 Task: Add Attachment from "Attach a link" to Card Card0000000116 in Board Board0000000029 in Workspace WS0000000010 in Trello. Add Cover Red to Card Card0000000116 in Board Board0000000029 in Workspace WS0000000010 in Trello. Add "Join Card" Button Button0000000116  to Card Card0000000116 in Board Board0000000029 in Workspace WS0000000010 in Trello. Add Description DS0000000116 to Card Card0000000116 in Board Board0000000029 in Workspace WS0000000010 in Trello. Add Comment CM0000000116 to Card Card0000000116 in Board Board0000000029 in Workspace WS0000000010 in Trello
Action: Mouse moved to (338, 546)
Screenshot: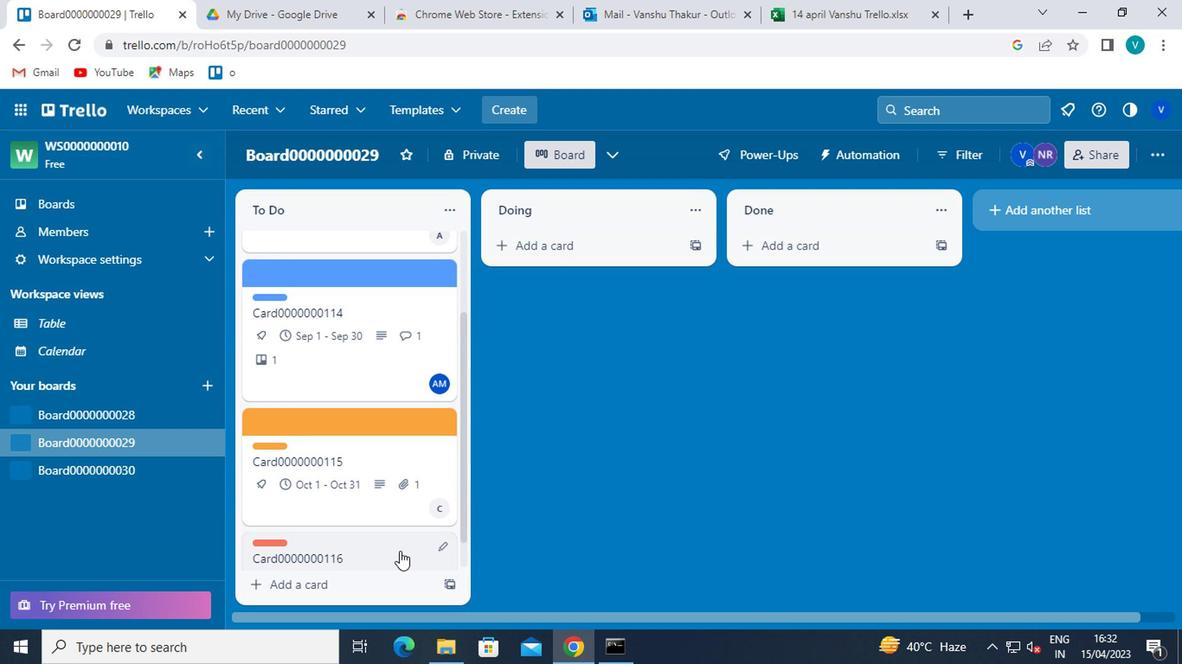 
Action: Mouse pressed left at (338, 546)
Screenshot: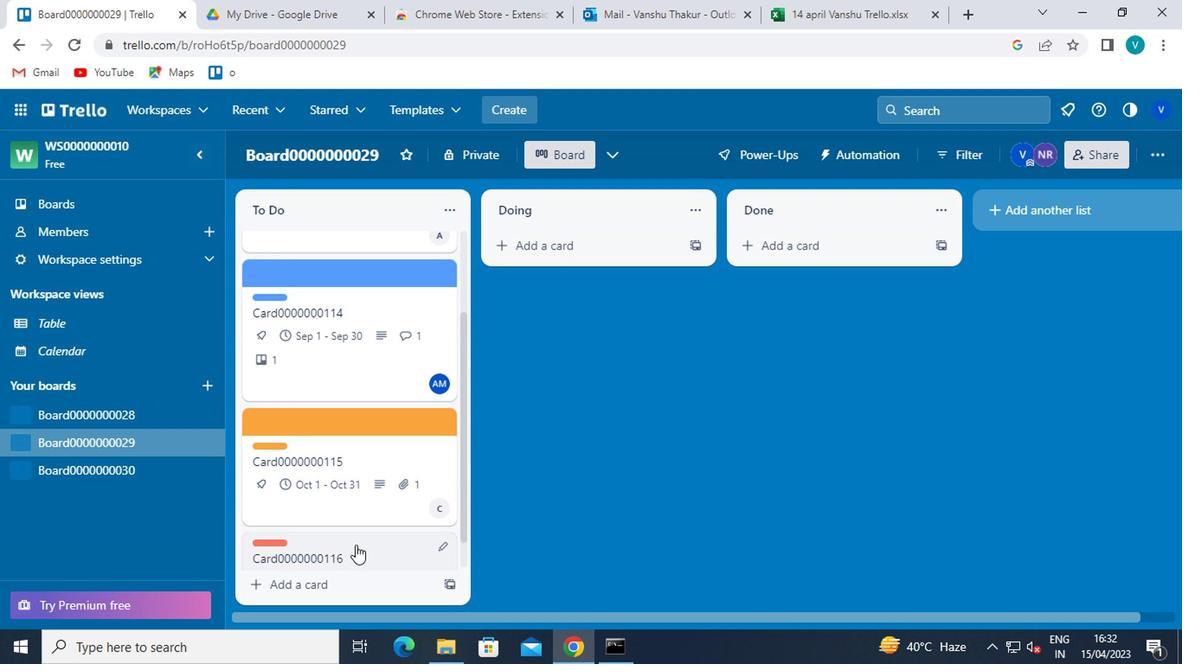 
Action: Mouse moved to (818, 432)
Screenshot: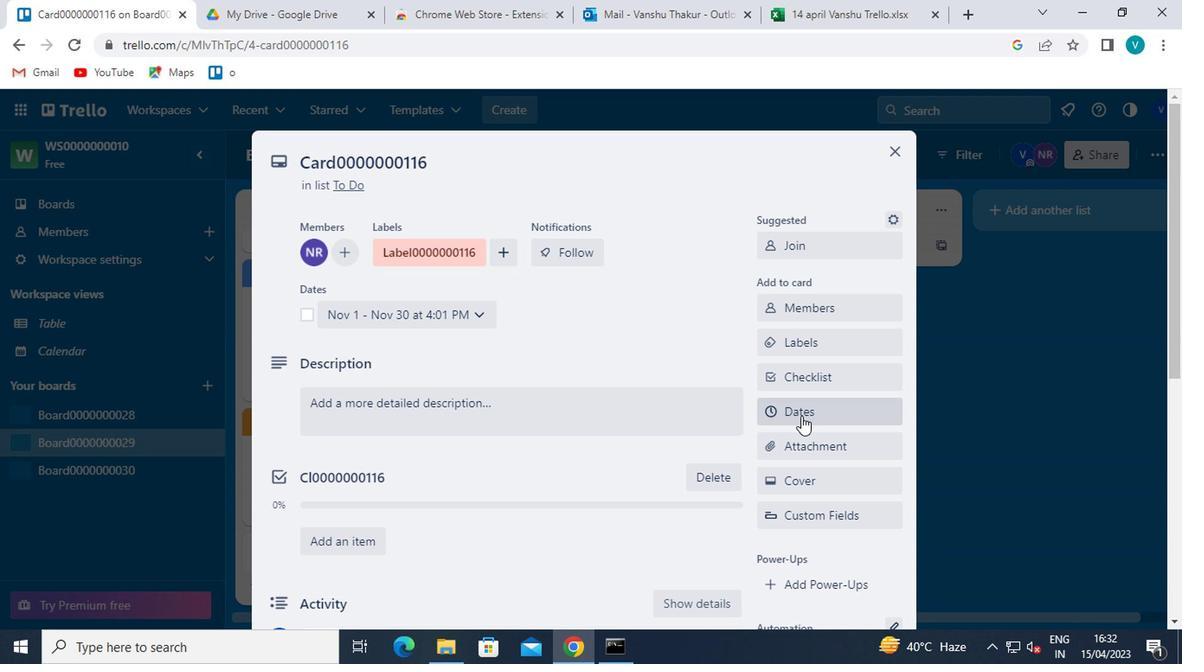 
Action: Mouse pressed left at (818, 432)
Screenshot: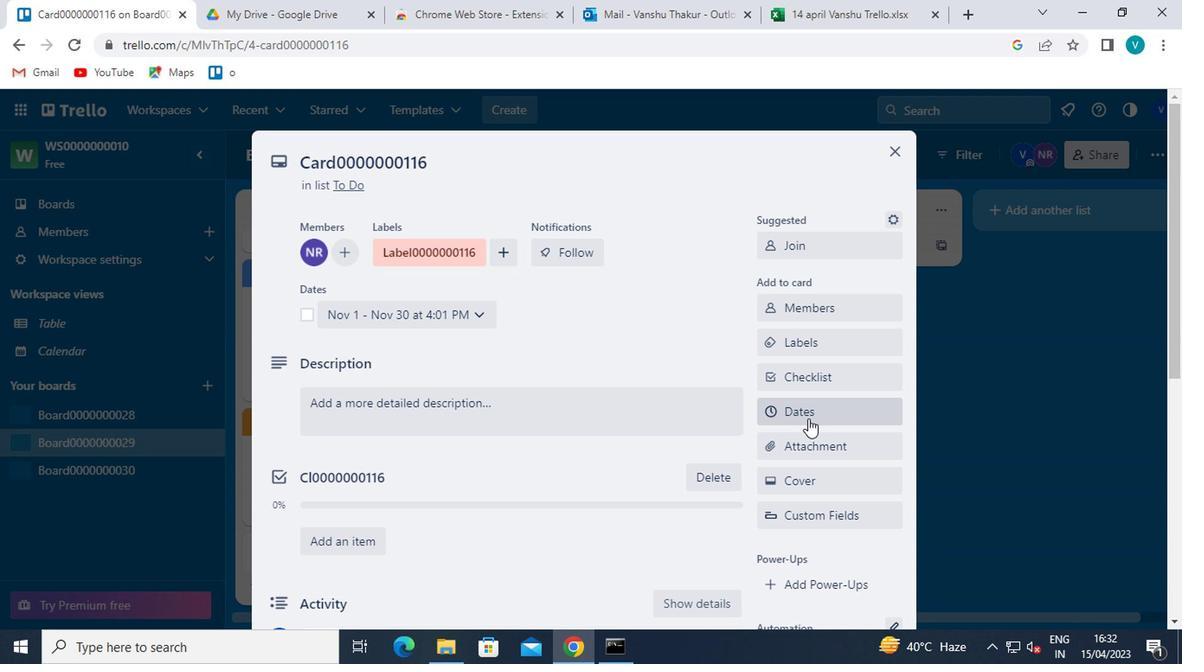 
Action: Mouse moved to (821, 441)
Screenshot: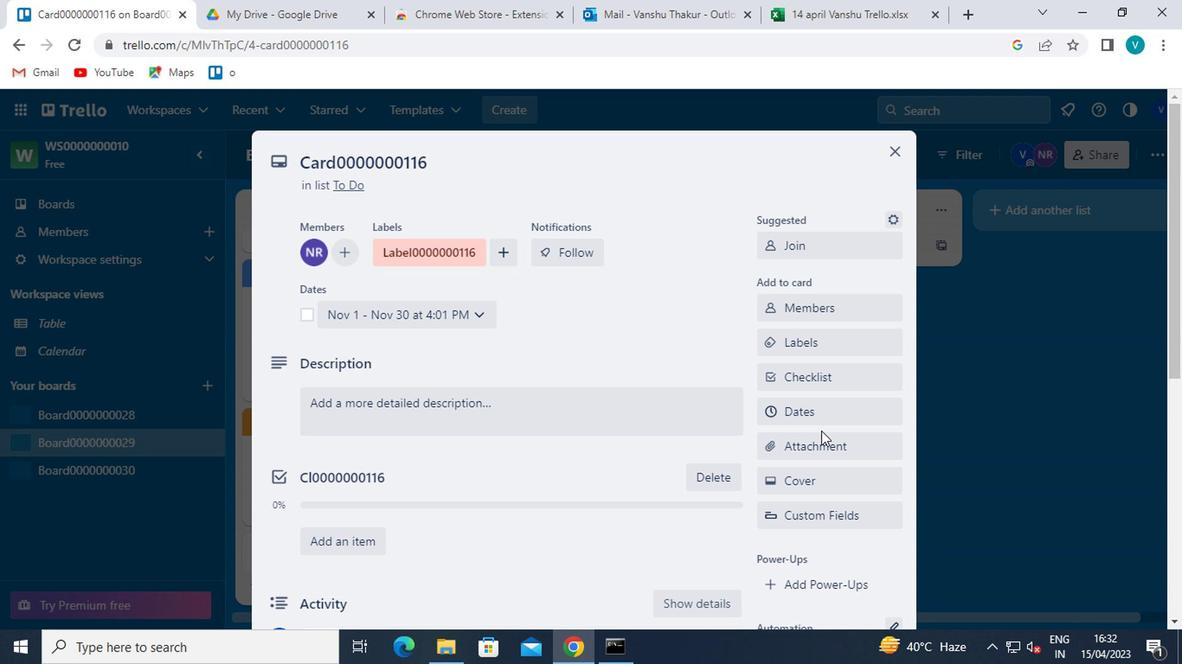 
Action: Mouse pressed left at (821, 441)
Screenshot: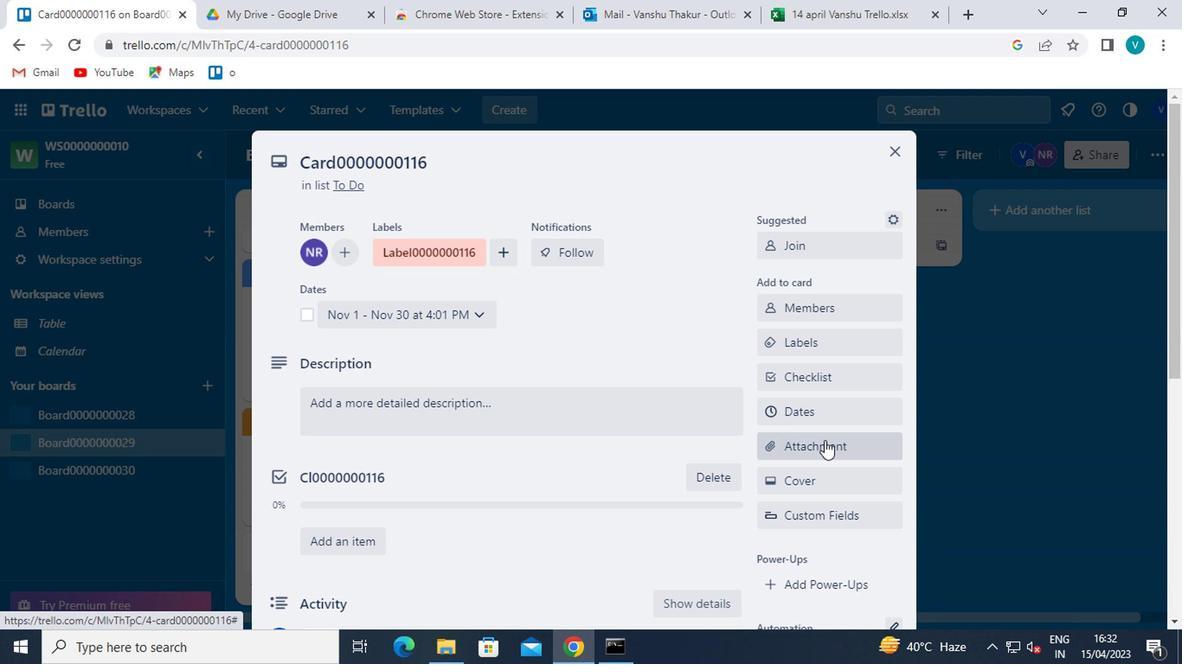
Action: Mouse moved to (840, 394)
Screenshot: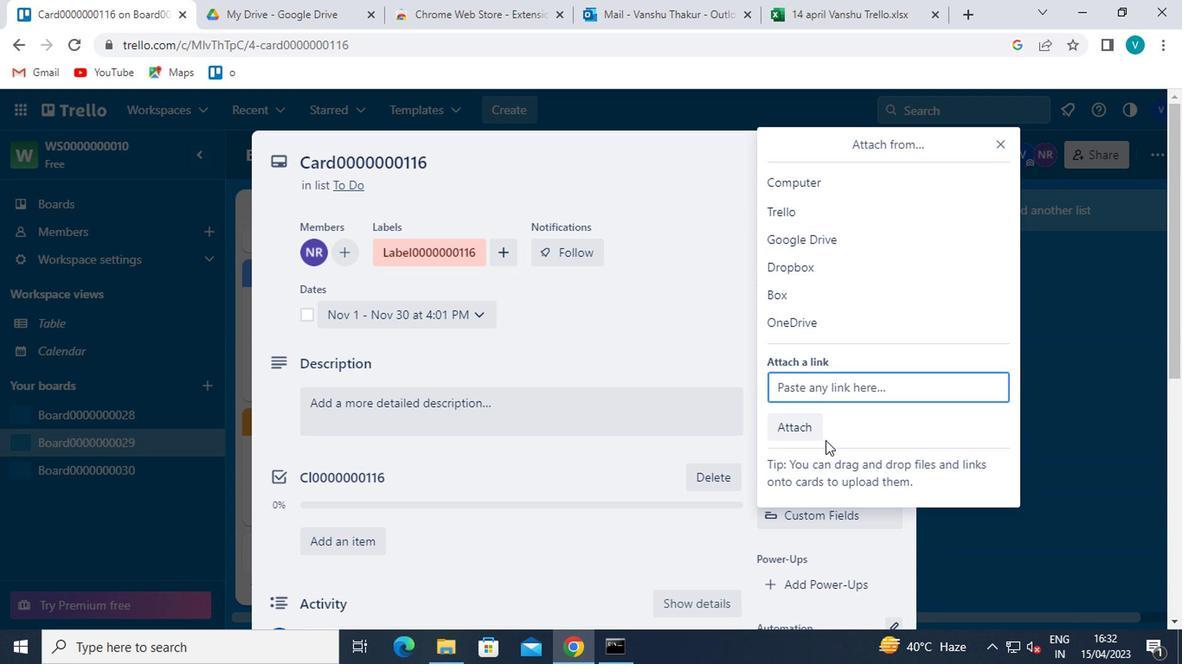 
Action: Mouse pressed left at (840, 394)
Screenshot: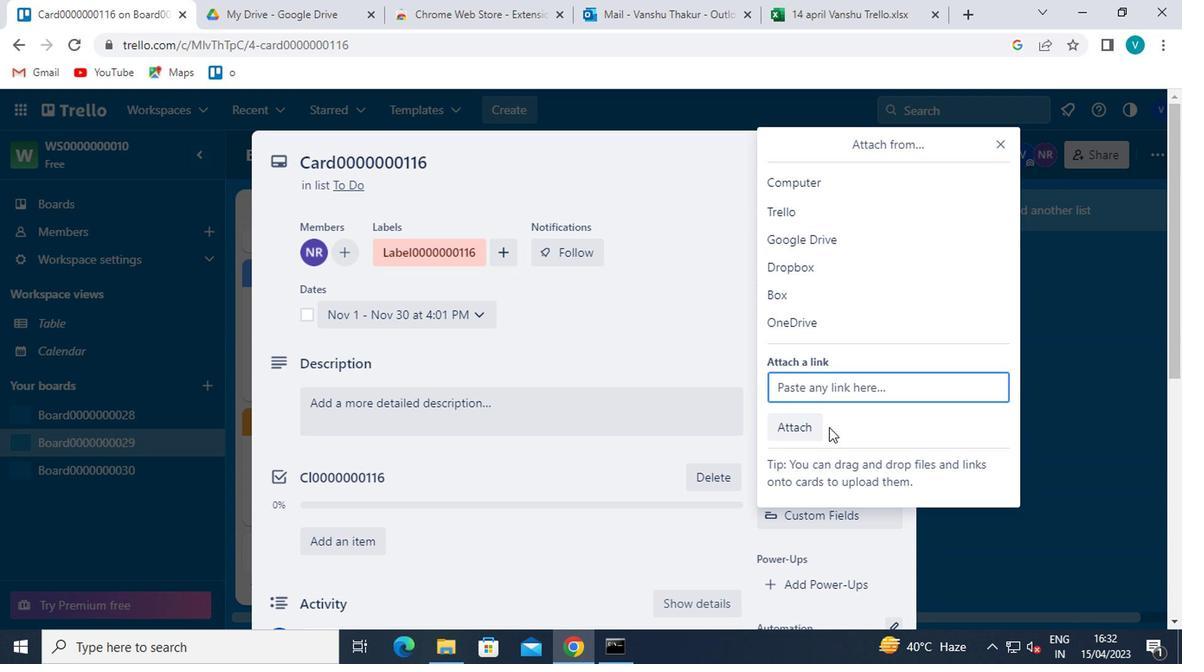 
Action: Key pressed ctrl+V
Screenshot: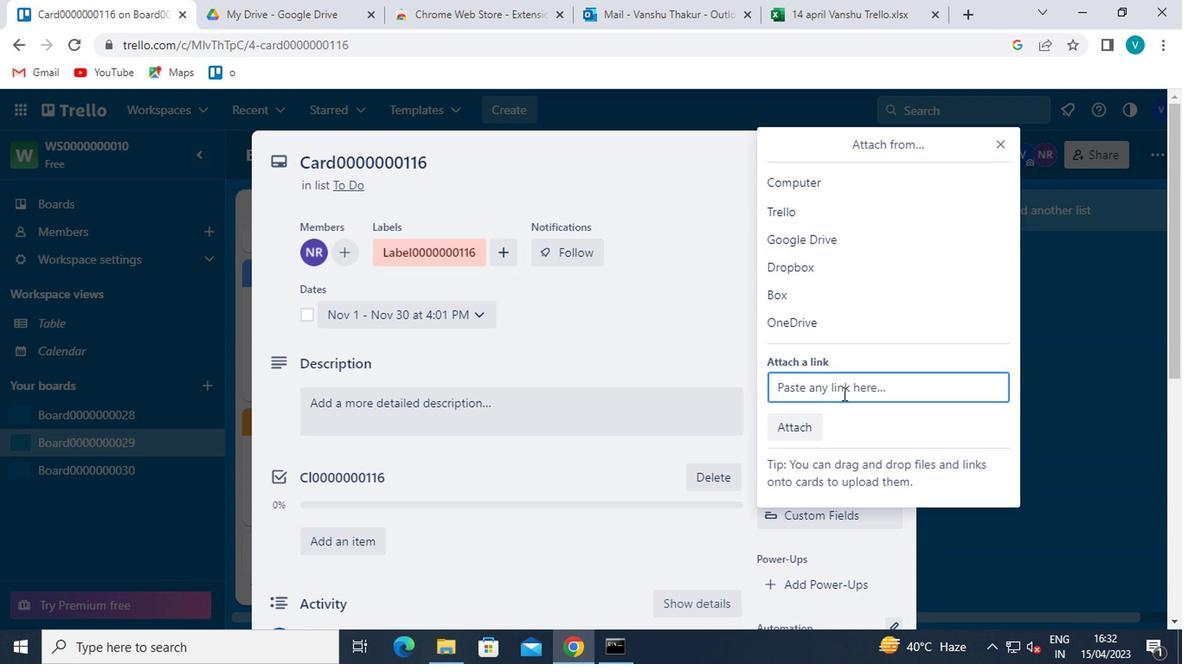 
Action: Mouse moved to (804, 491)
Screenshot: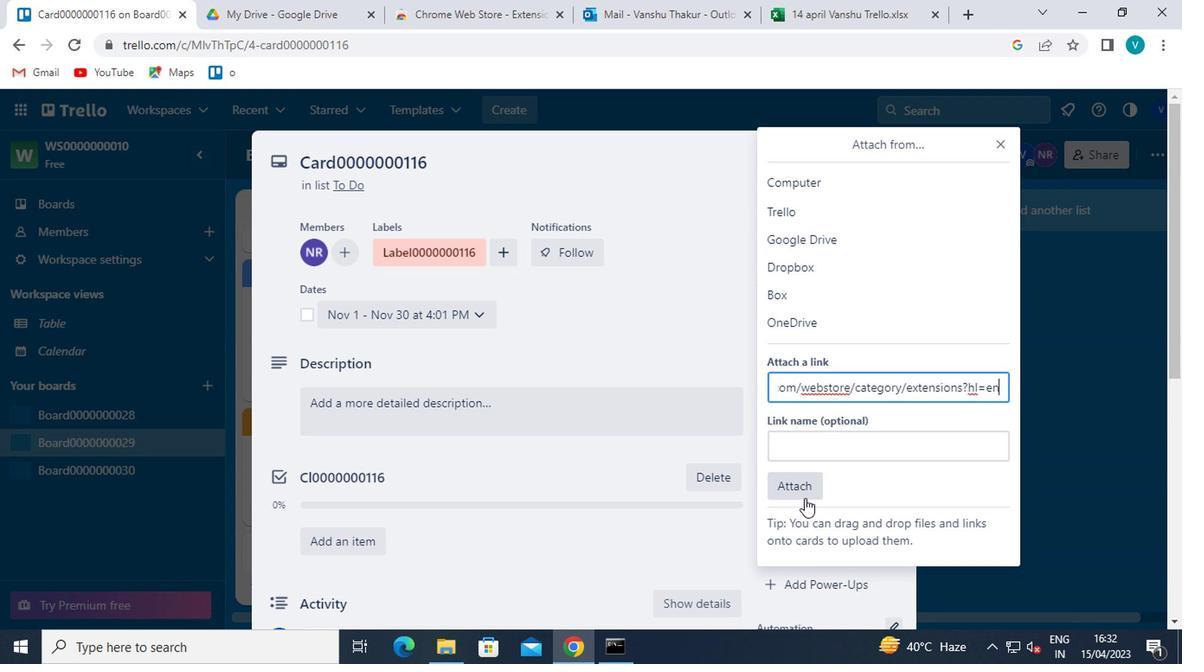 
Action: Mouse pressed left at (804, 491)
Screenshot: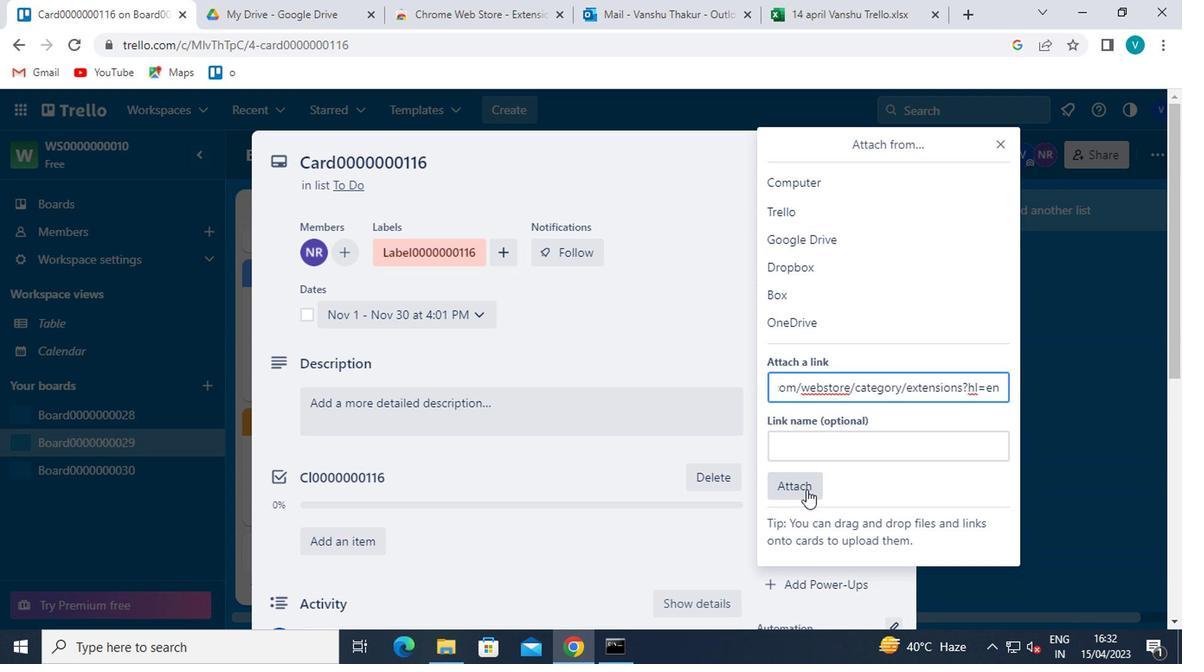 
Action: Mouse moved to (805, 484)
Screenshot: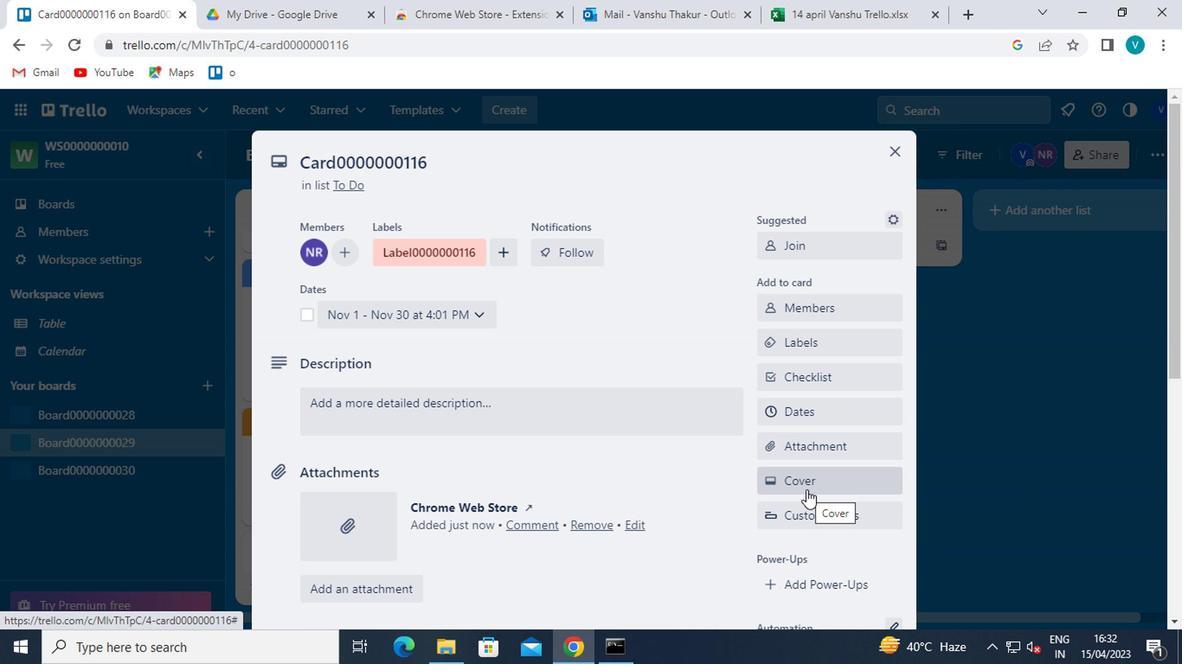 
Action: Mouse pressed left at (805, 484)
Screenshot: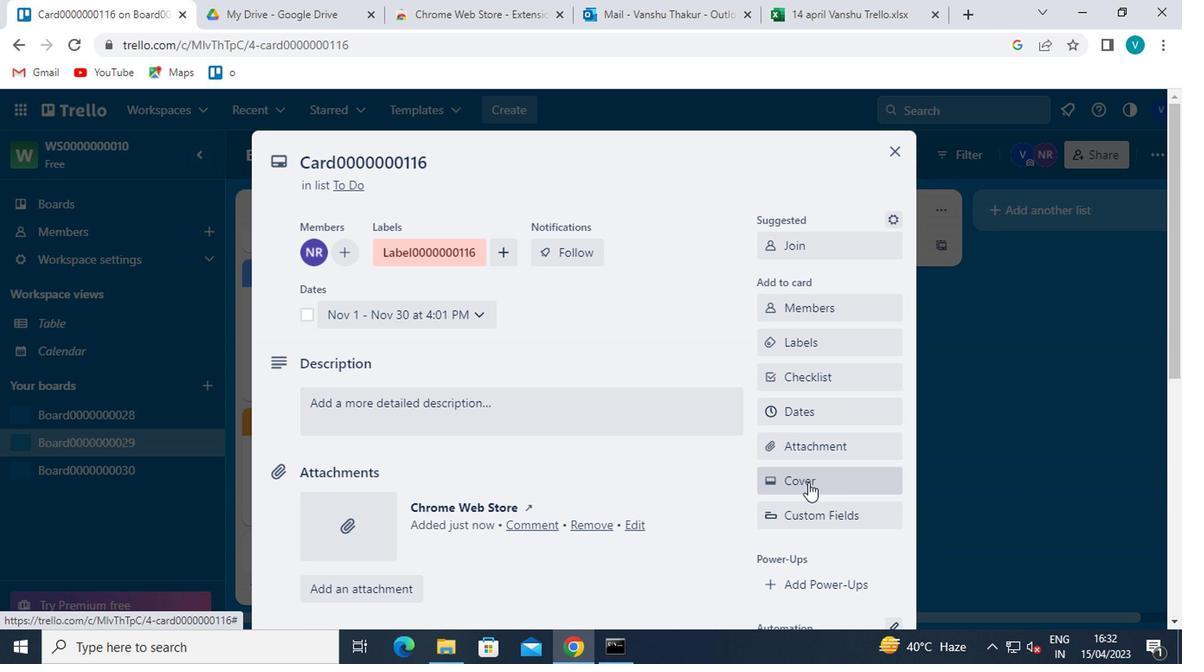 
Action: Mouse moved to (928, 289)
Screenshot: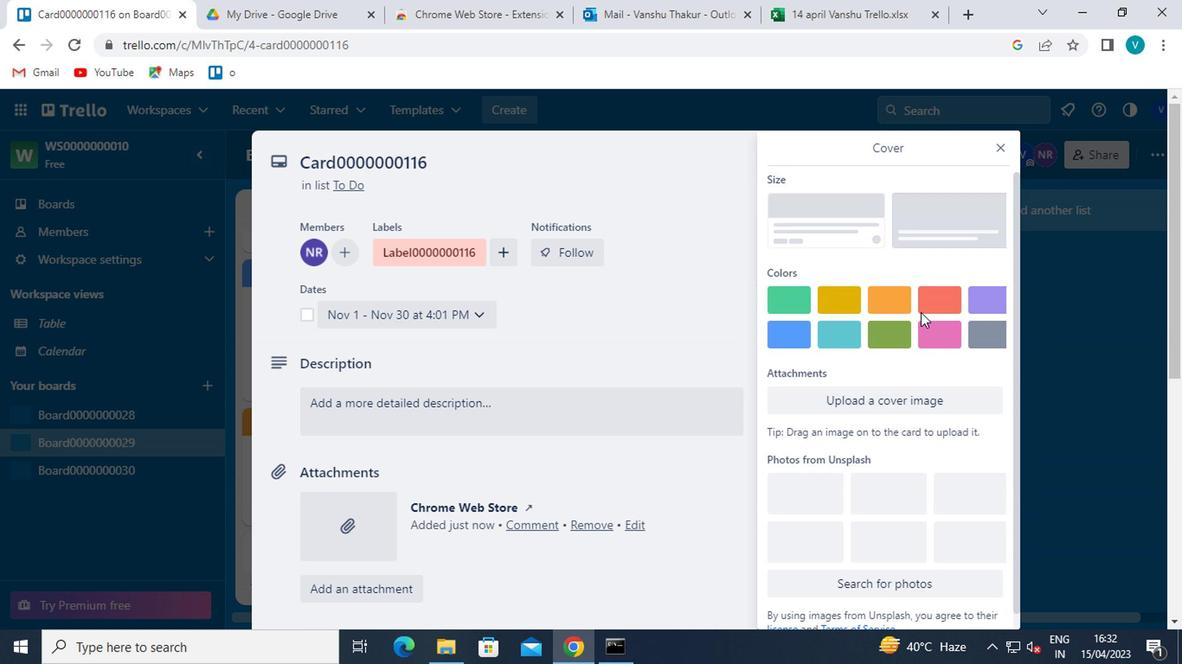 
Action: Mouse pressed left at (928, 289)
Screenshot: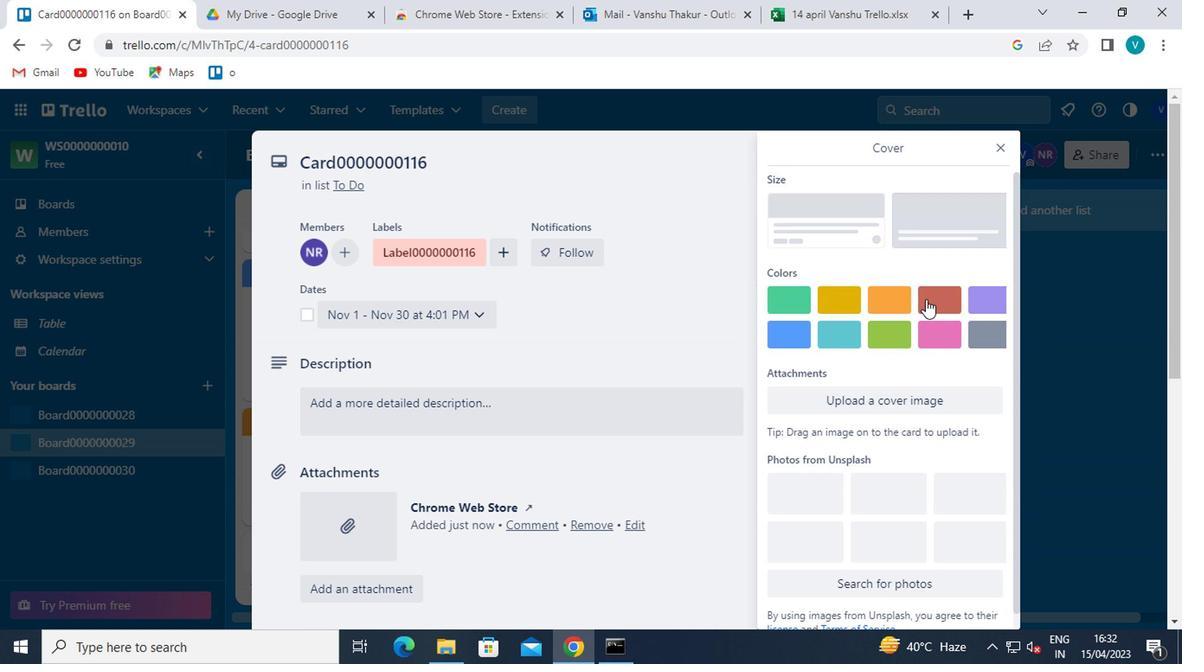 
Action: Mouse moved to (1005, 138)
Screenshot: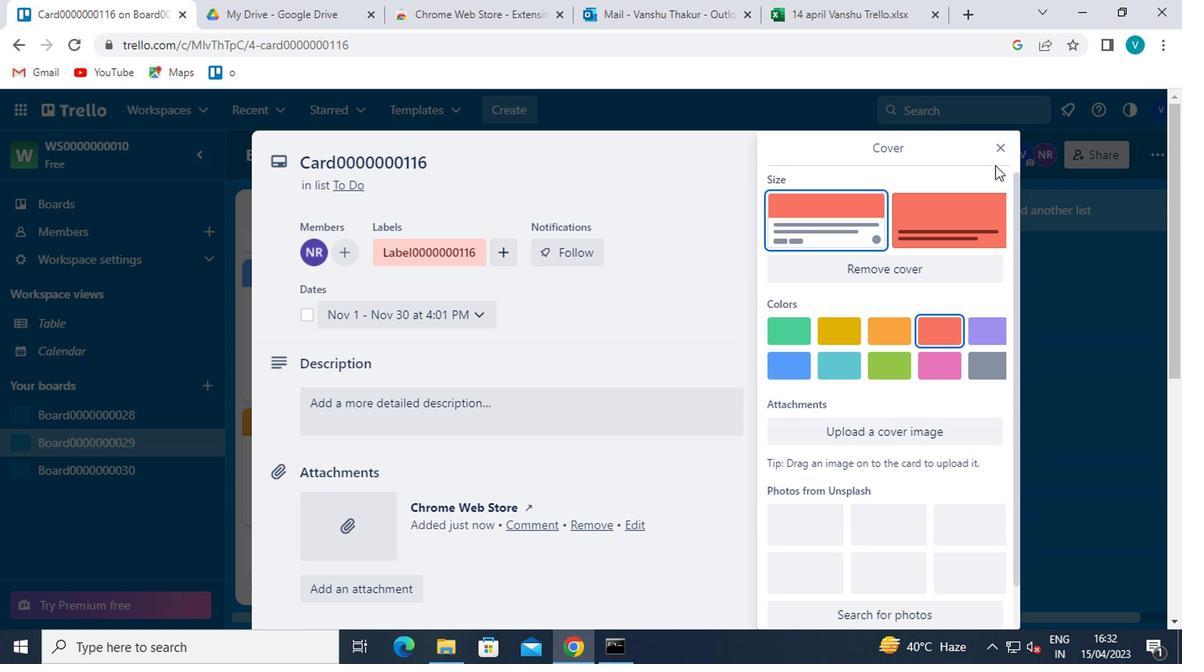 
Action: Mouse pressed left at (1005, 138)
Screenshot: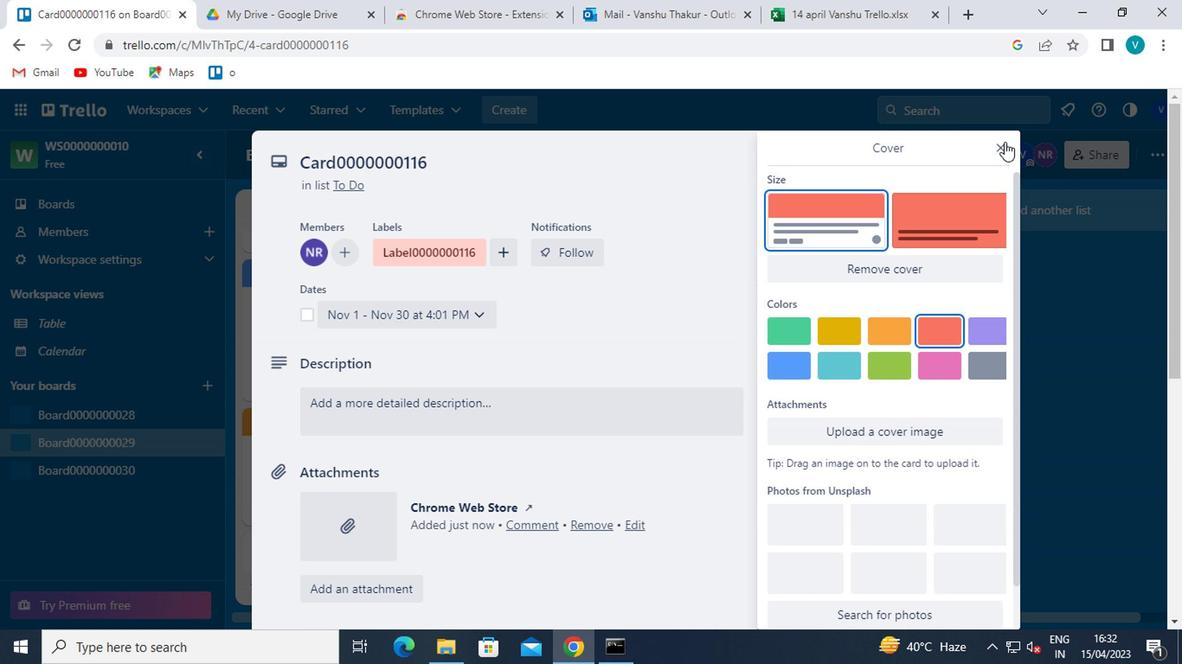 
Action: Mouse moved to (838, 400)
Screenshot: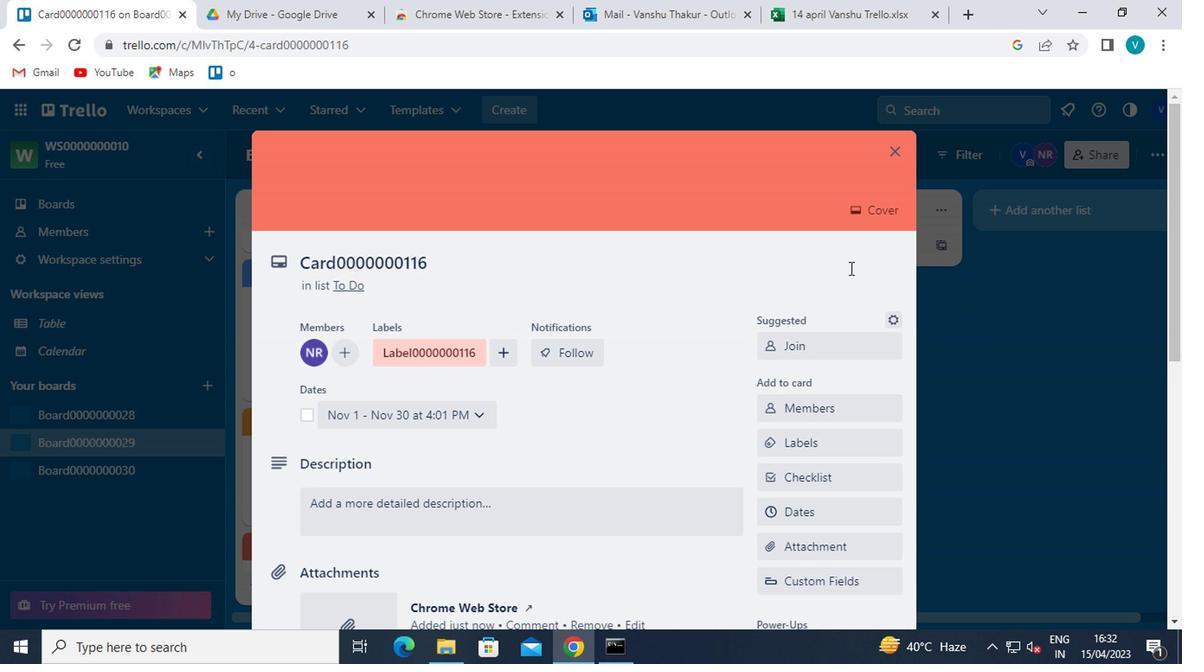 
Action: Mouse scrolled (838, 400) with delta (0, 0)
Screenshot: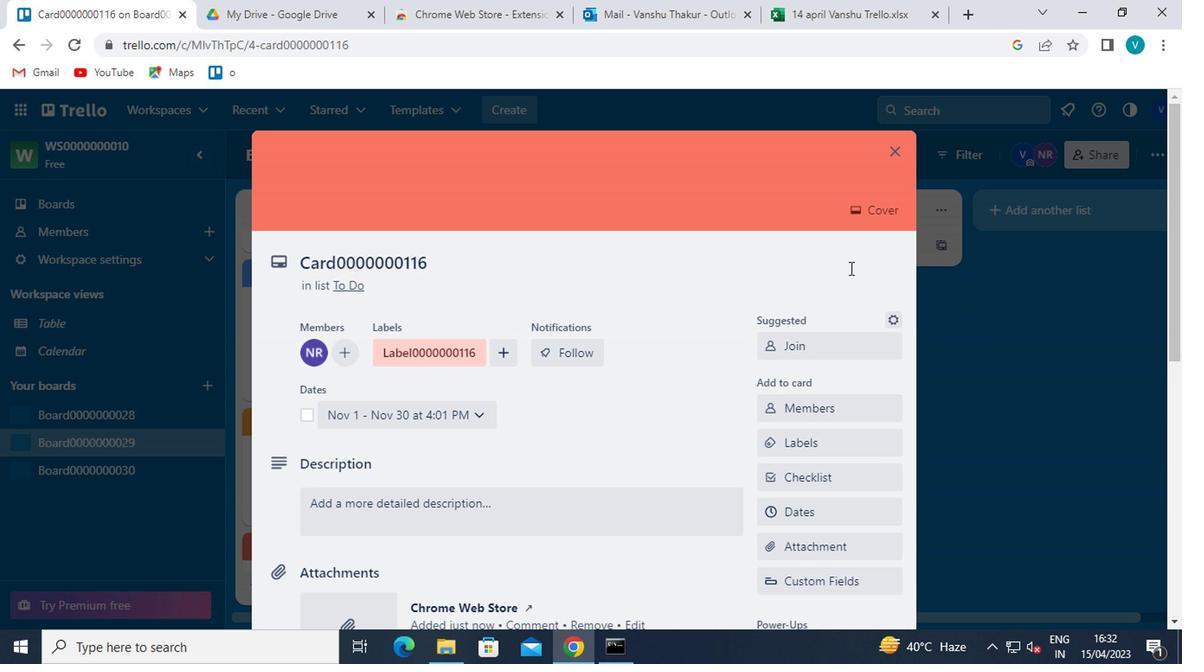 
Action: Mouse moved to (837, 406)
Screenshot: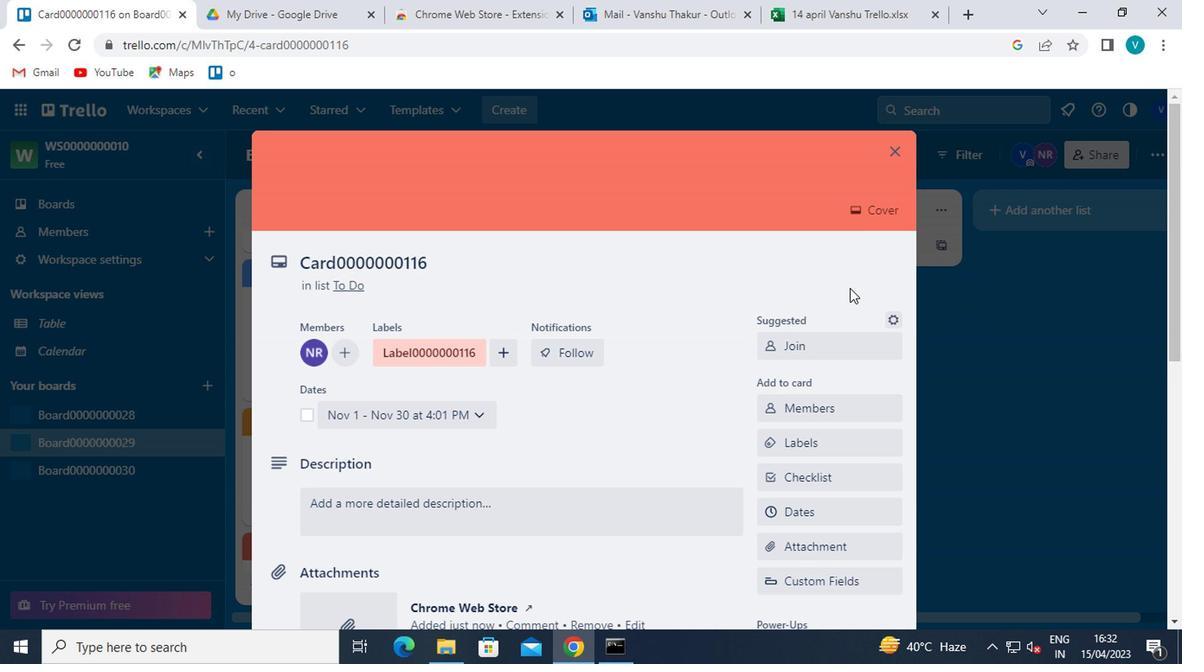 
Action: Mouse scrolled (837, 406) with delta (0, 0)
Screenshot: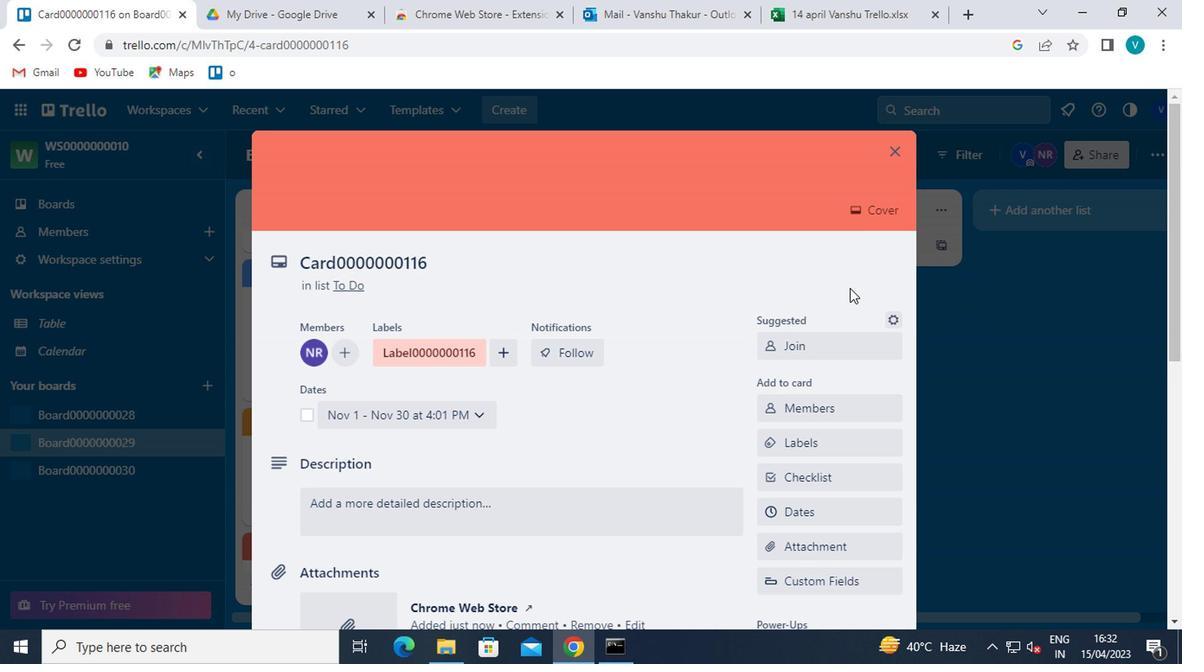 
Action: Mouse moved to (837, 407)
Screenshot: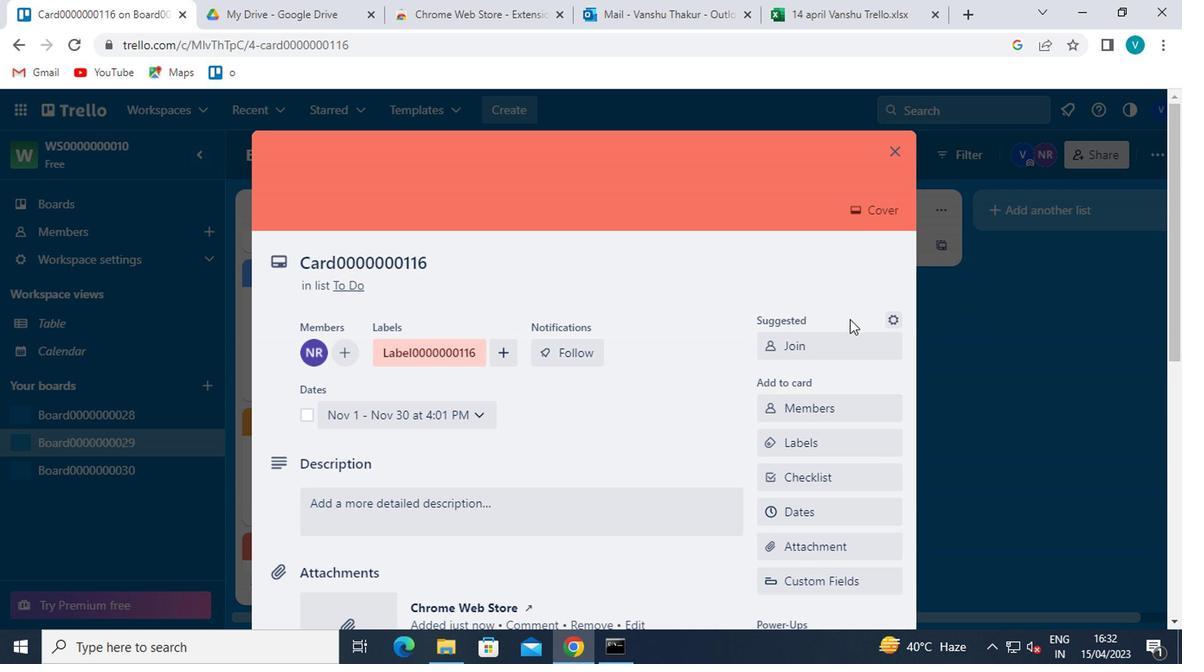 
Action: Mouse scrolled (837, 406) with delta (0, 0)
Screenshot: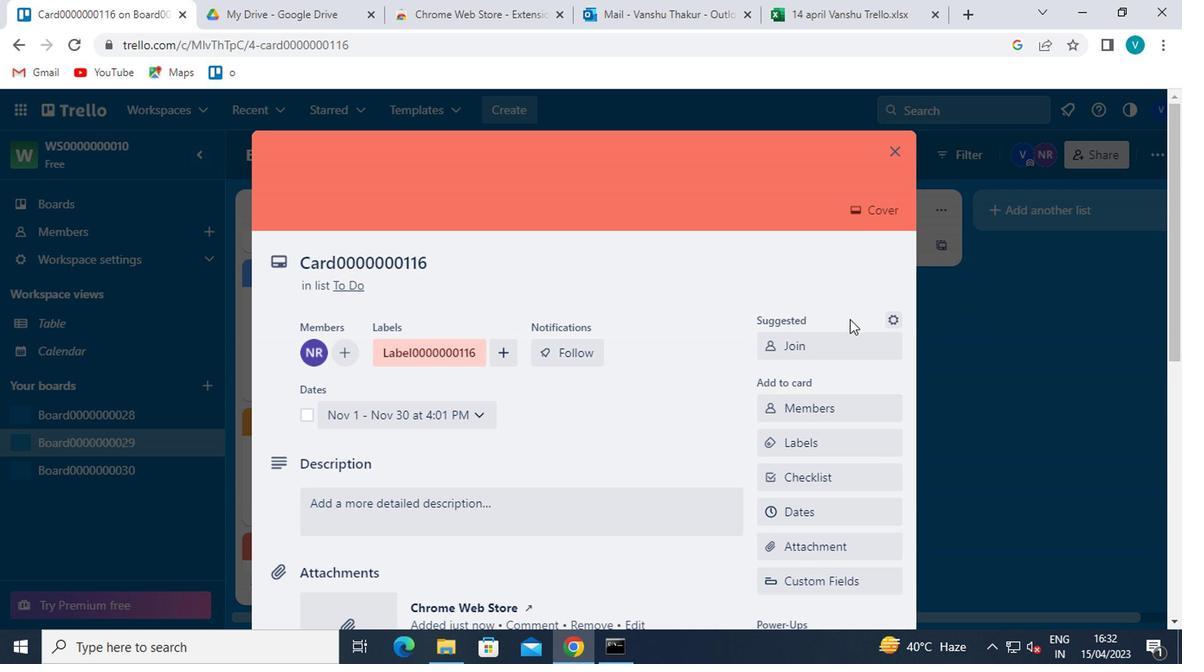 
Action: Mouse moved to (814, 568)
Screenshot: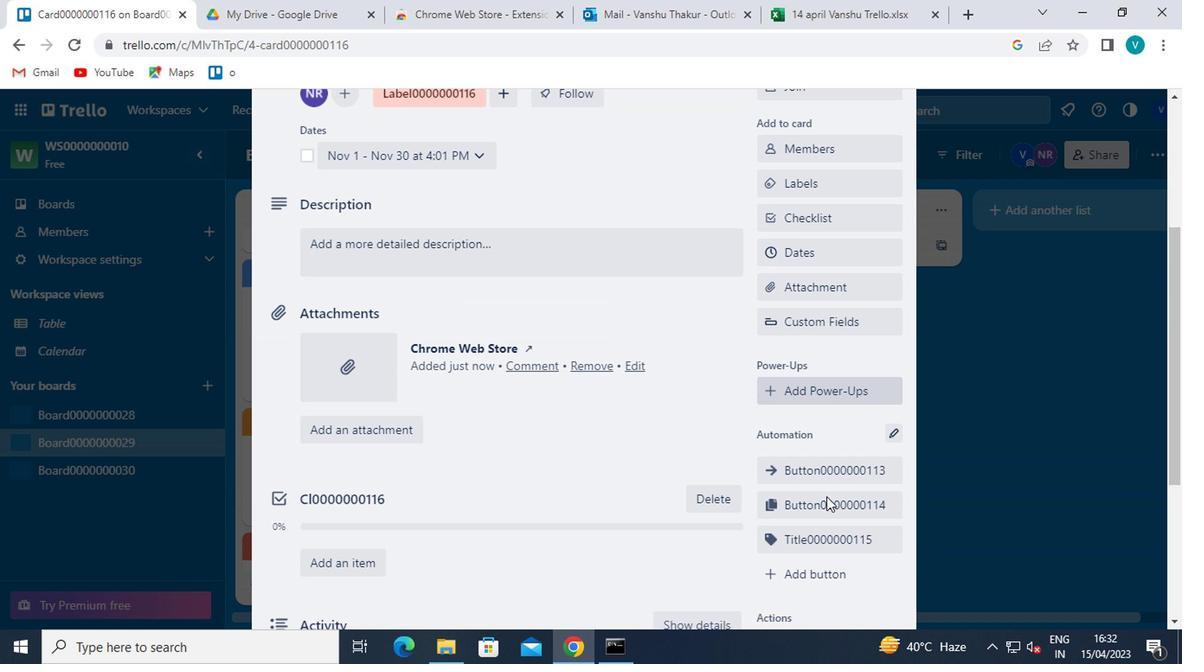 
Action: Mouse pressed left at (814, 568)
Screenshot: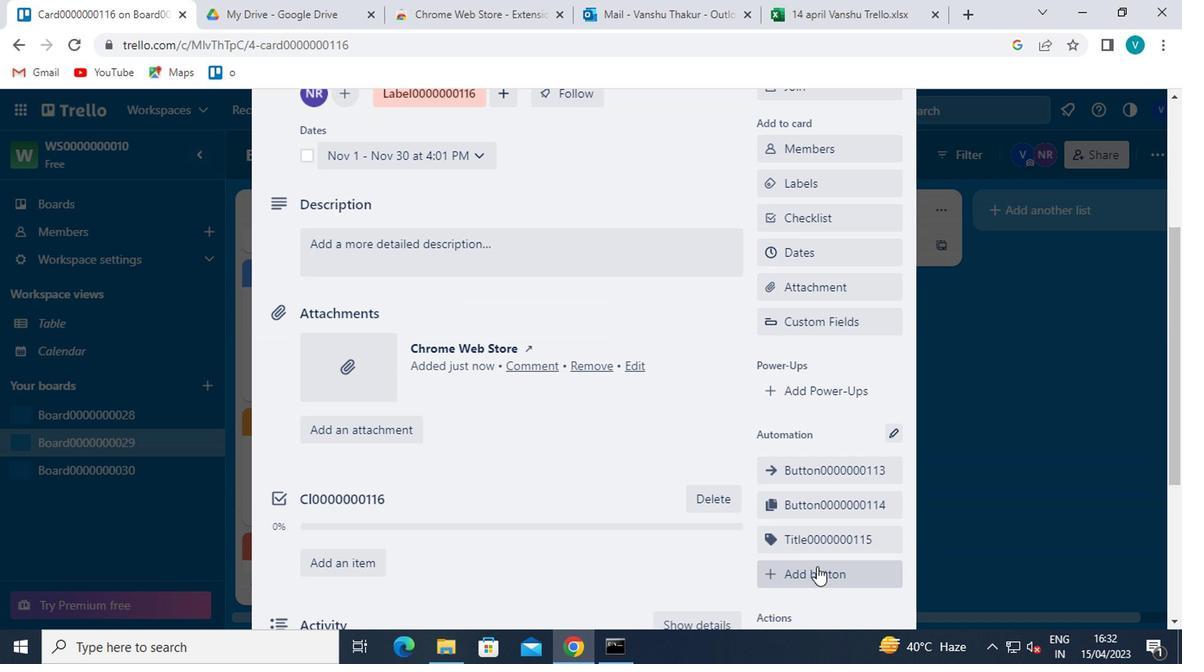 
Action: Mouse moved to (844, 323)
Screenshot: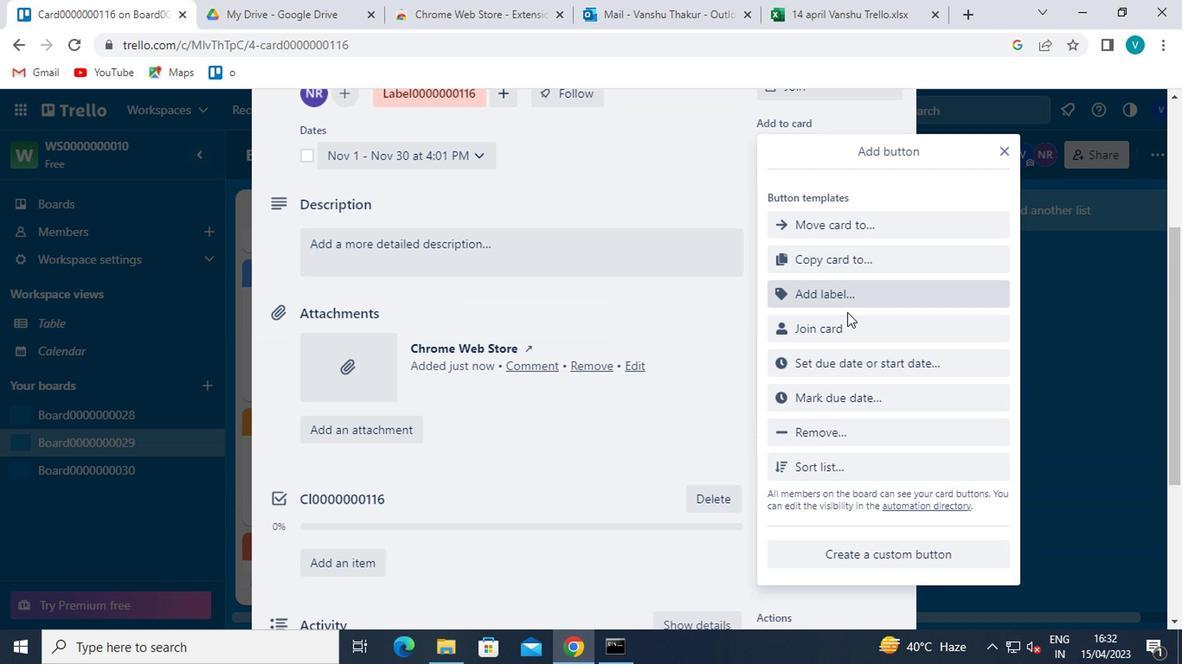 
Action: Mouse pressed left at (844, 323)
Screenshot: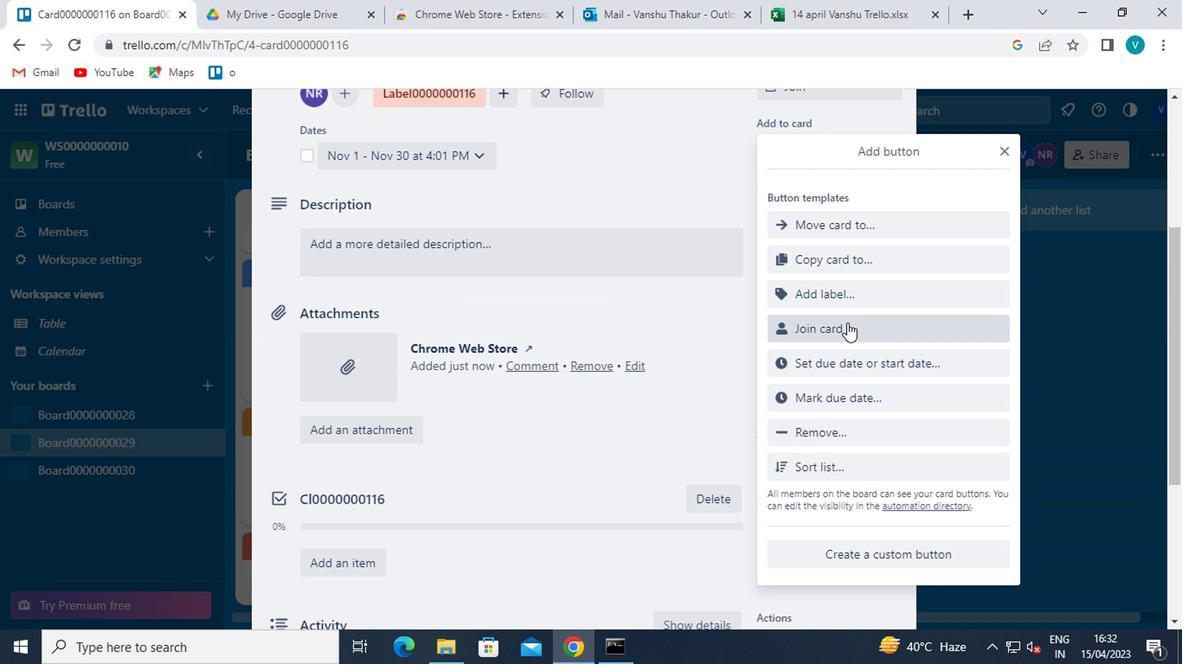 
Action: Mouse moved to (845, 326)
Screenshot: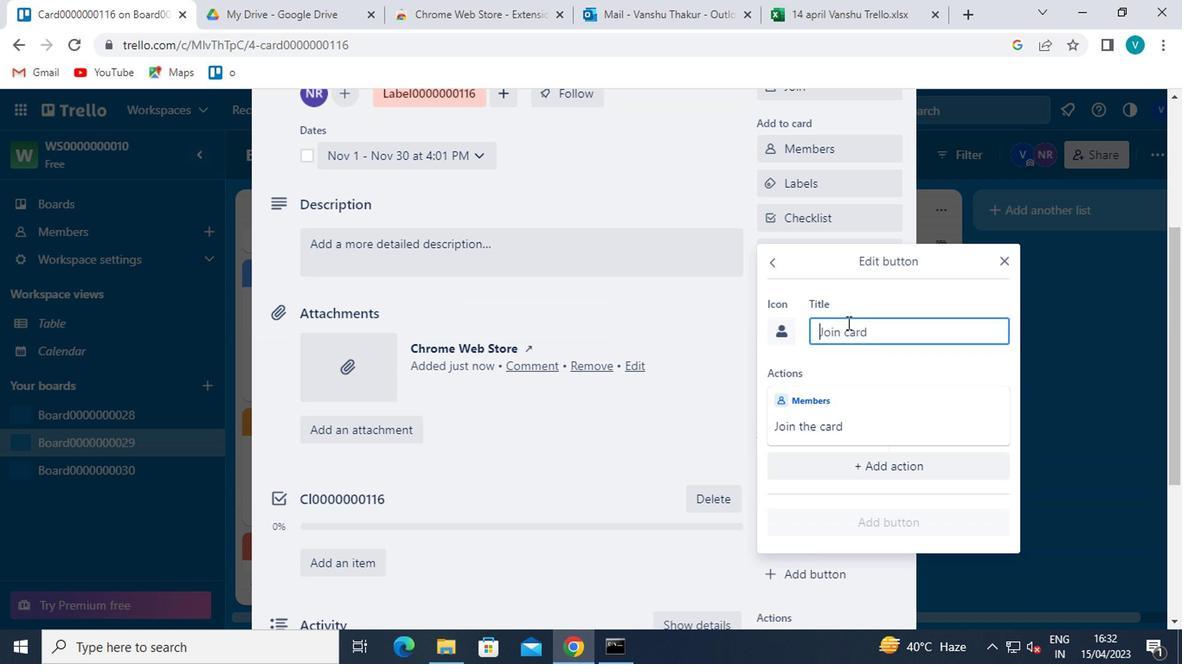 
Action: Mouse pressed left at (845, 326)
Screenshot: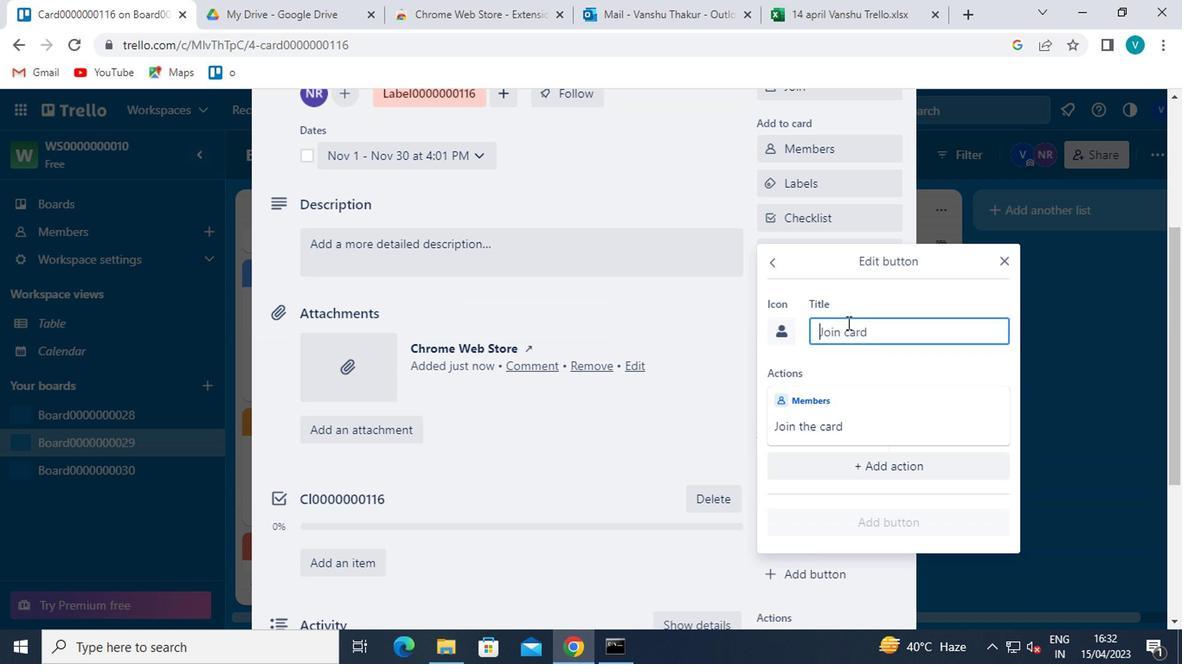 
Action: Key pressed <Key.shift>BUTTON0000000116
Screenshot: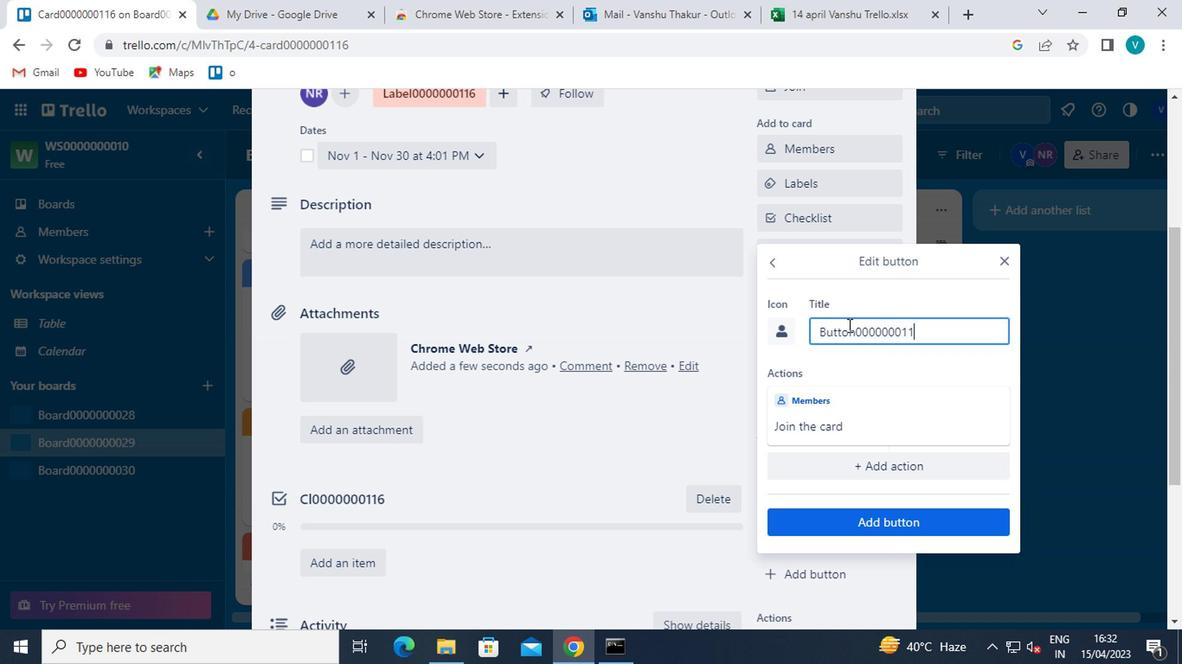
Action: Mouse moved to (856, 520)
Screenshot: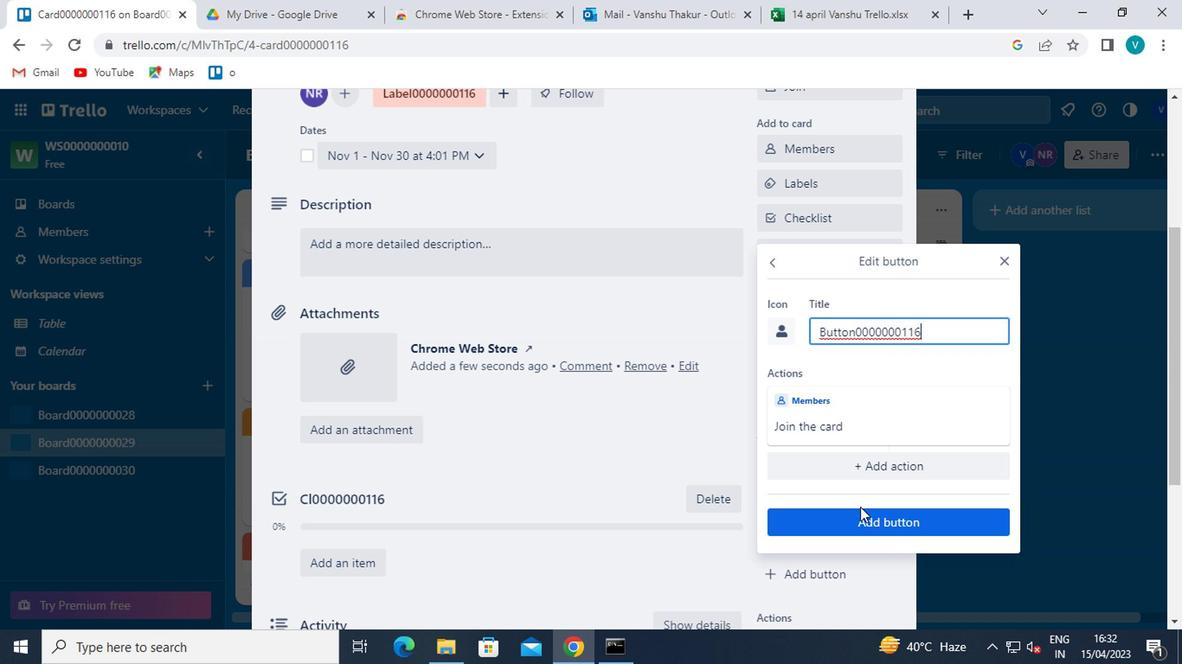 
Action: Mouse pressed left at (856, 520)
Screenshot: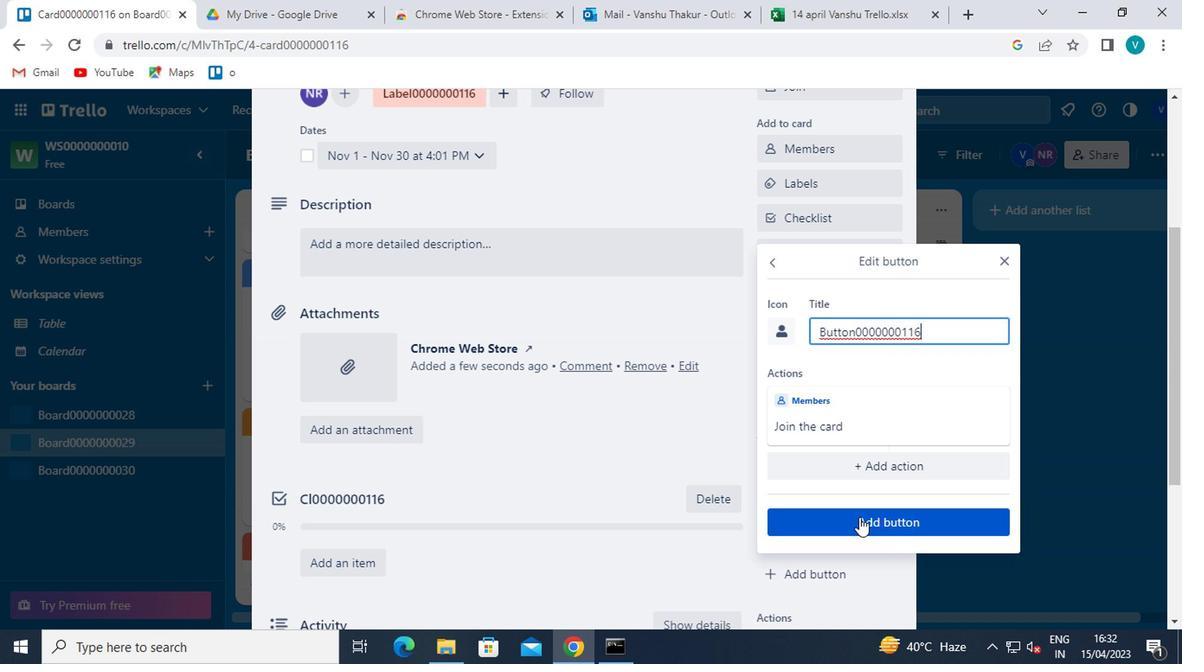 
Action: Mouse moved to (551, 254)
Screenshot: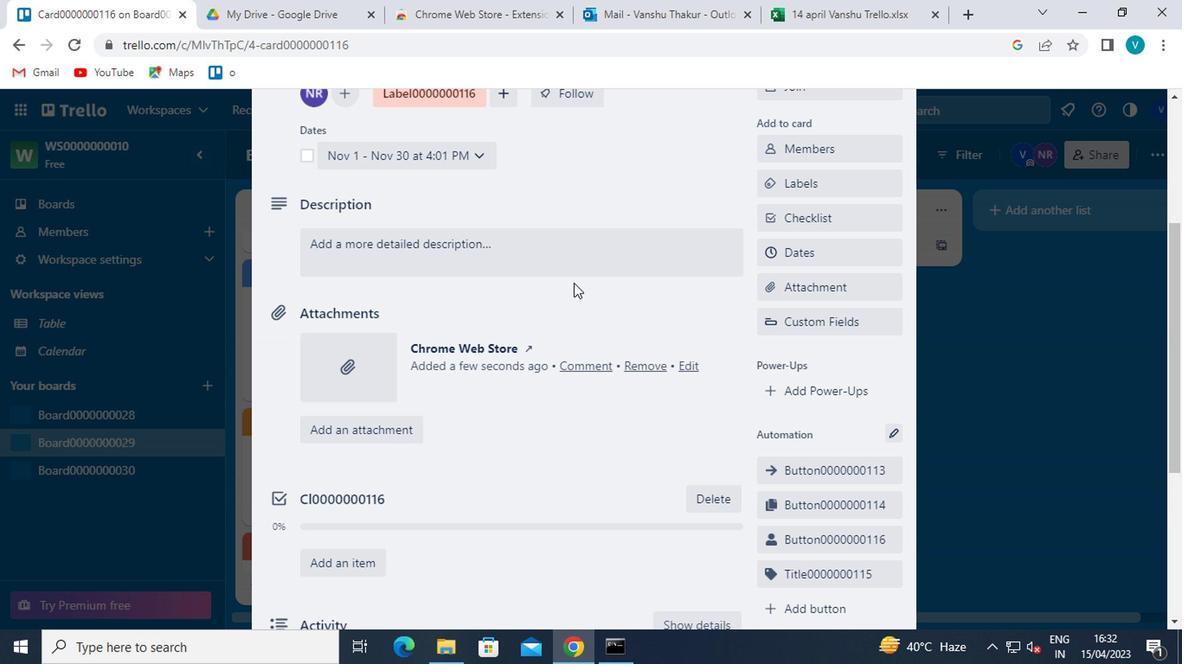 
Action: Mouse pressed left at (551, 254)
Screenshot: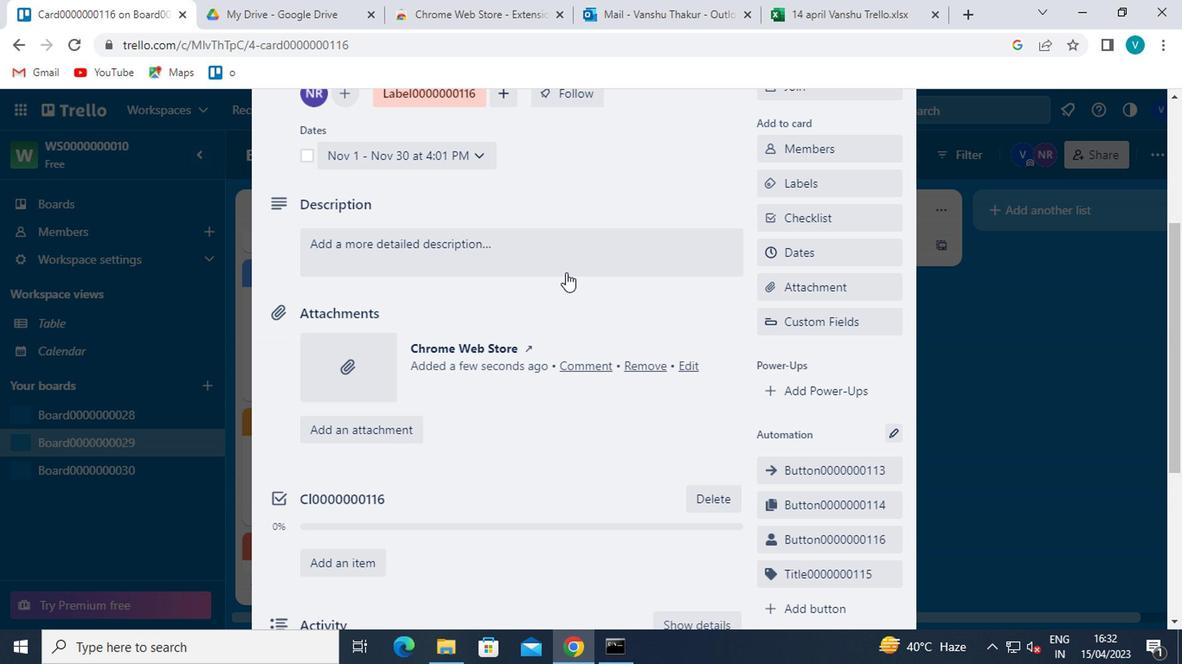 
Action: Key pressed <Key.shift>DS0000000115<Key.backspace>6
Screenshot: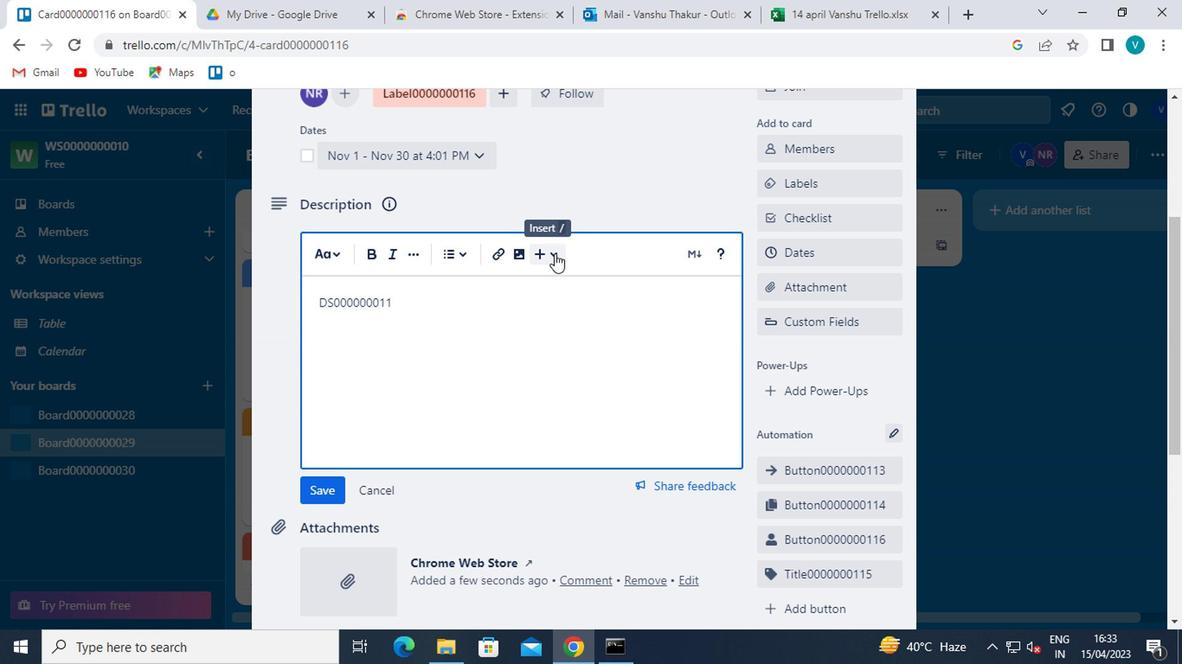 
Action: Mouse moved to (326, 485)
Screenshot: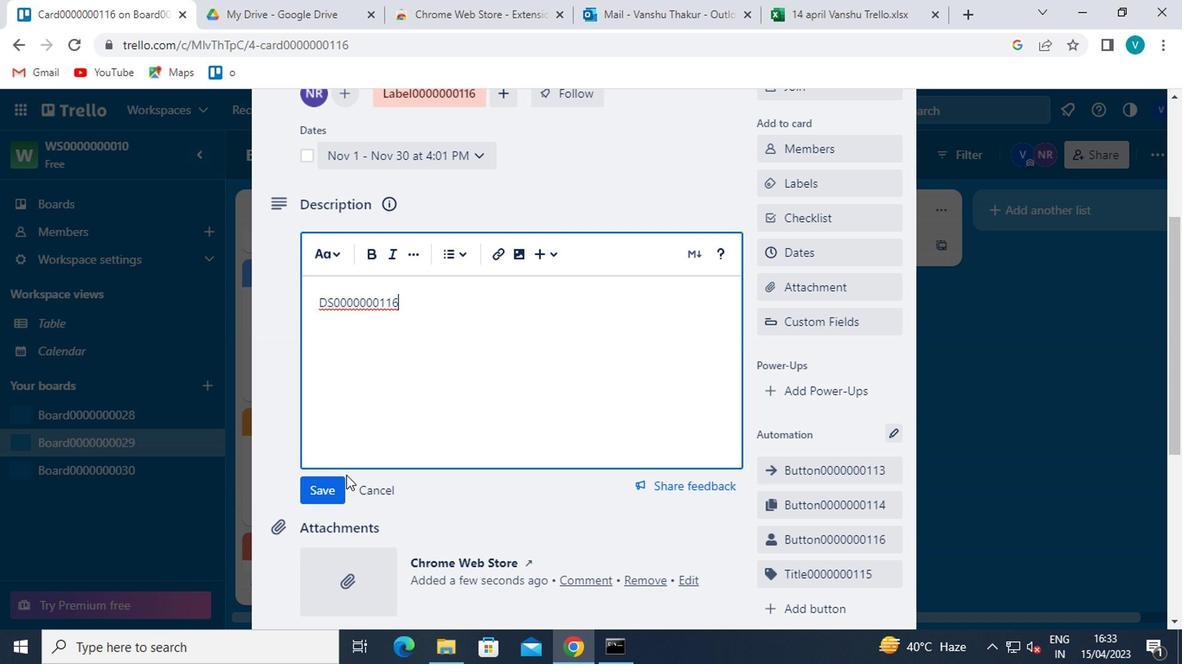 
Action: Mouse pressed left at (326, 485)
Screenshot: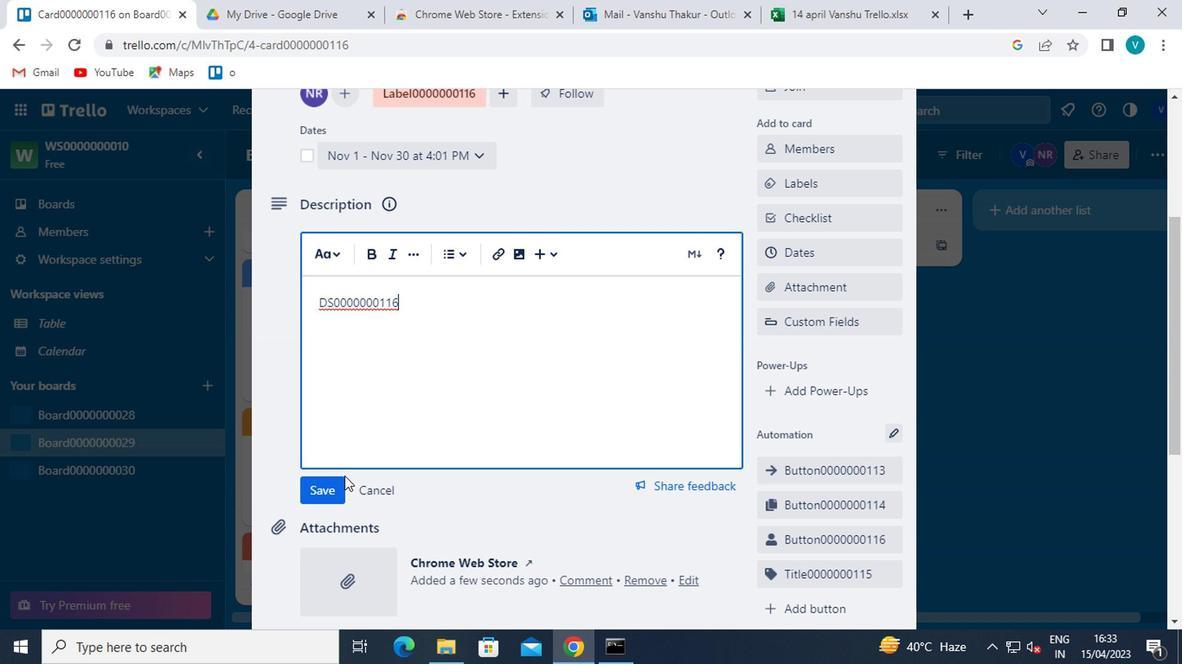 
Action: Mouse moved to (341, 478)
Screenshot: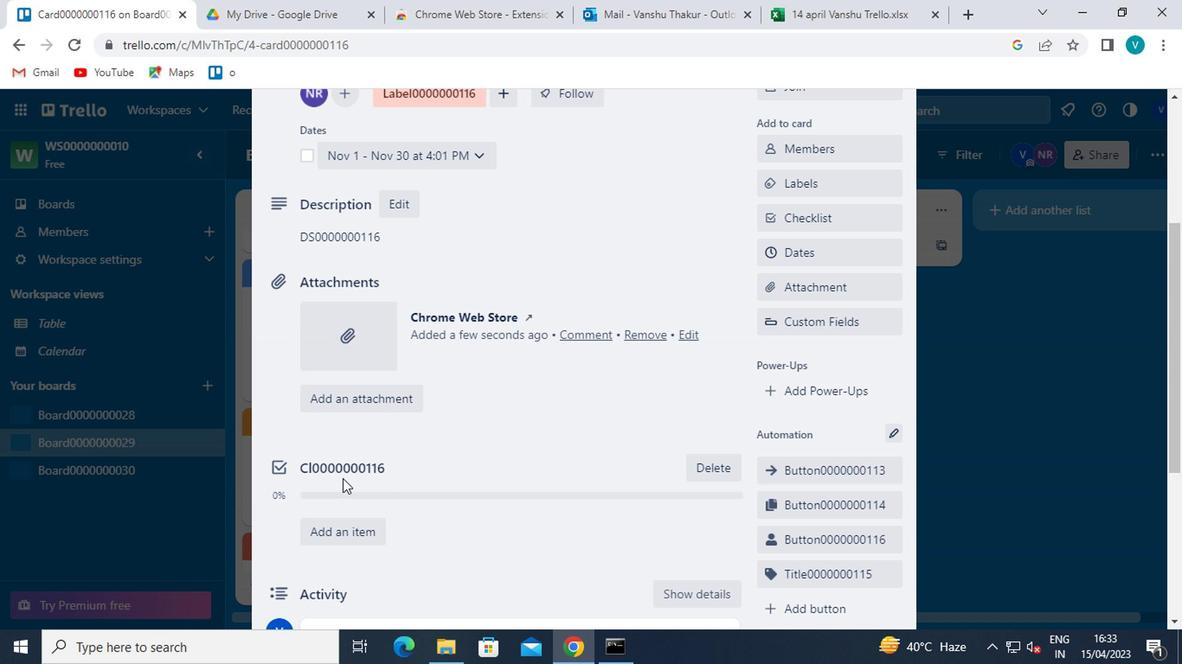 
Action: Mouse scrolled (341, 477) with delta (0, -1)
Screenshot: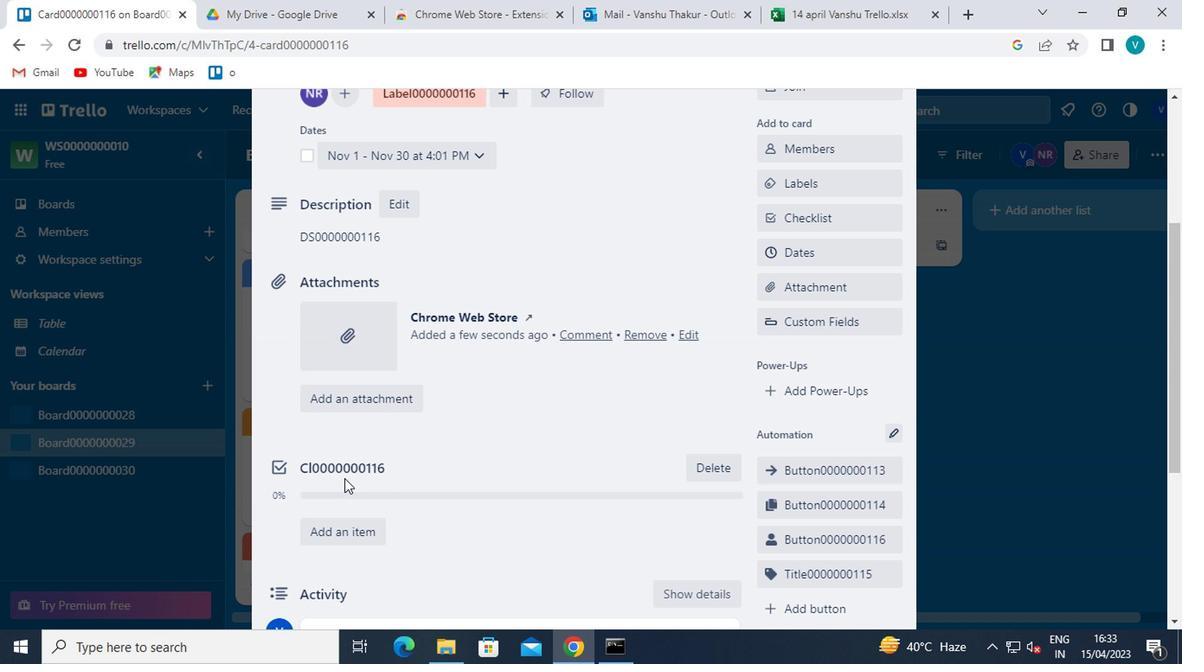 
Action: Mouse scrolled (341, 477) with delta (0, -1)
Screenshot: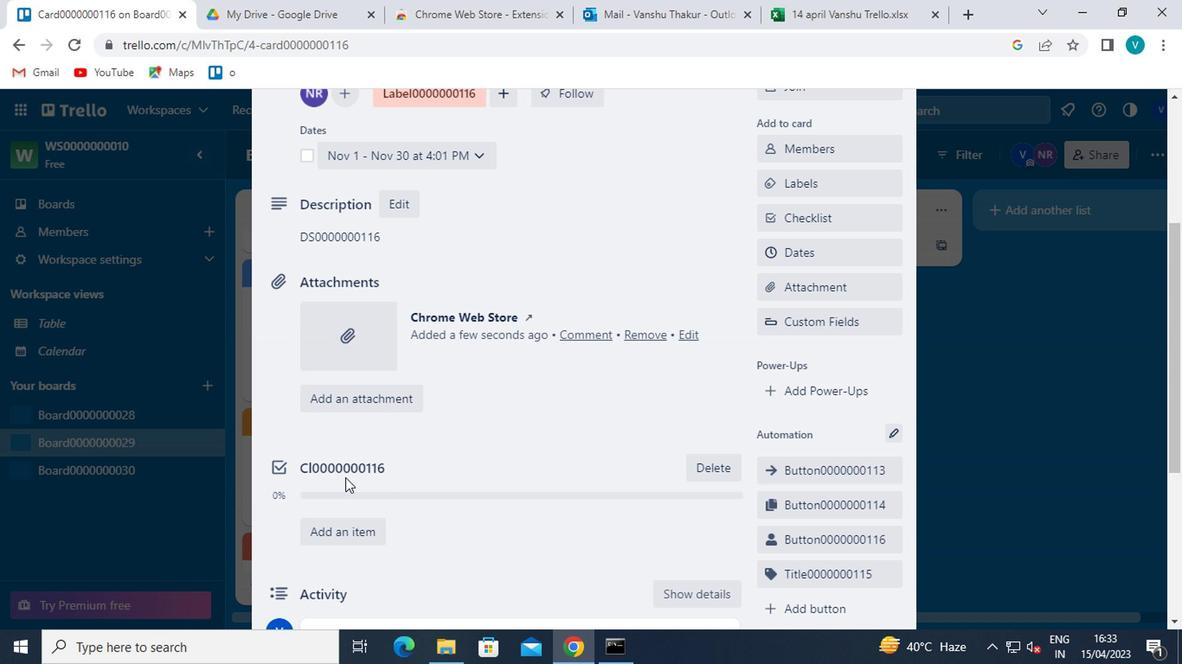 
Action: Mouse moved to (357, 466)
Screenshot: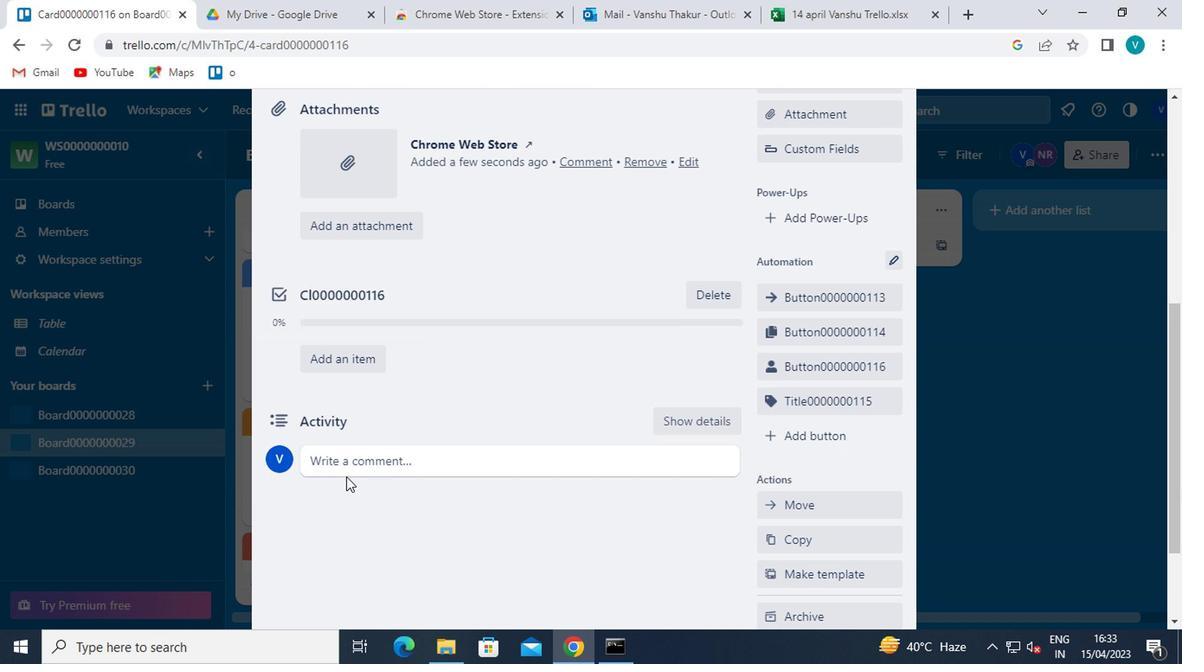
Action: Mouse pressed left at (357, 466)
Screenshot: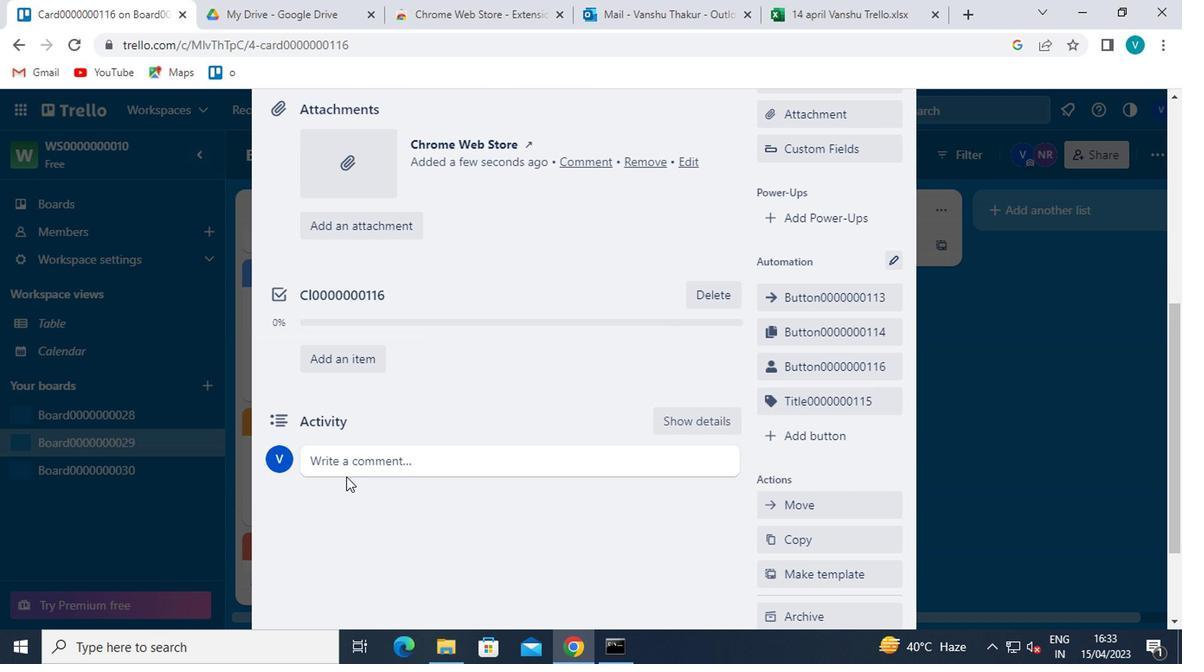 
Action: Key pressed <Key.shift>CM0000000116
Screenshot: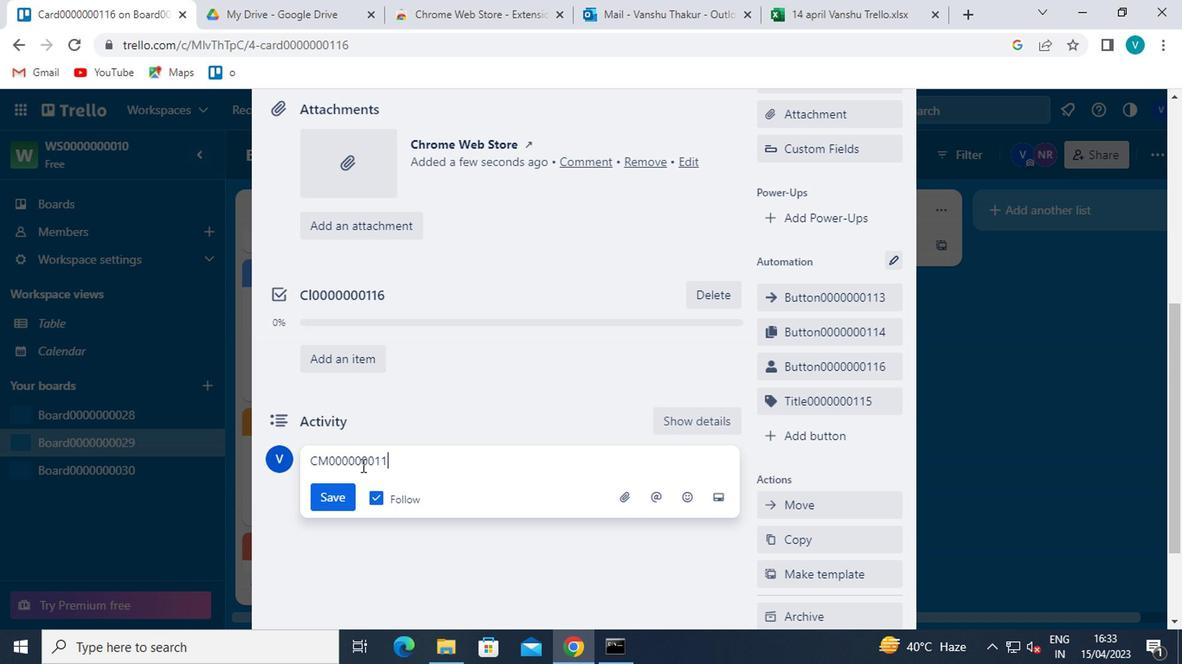 
Action: Mouse moved to (327, 493)
Screenshot: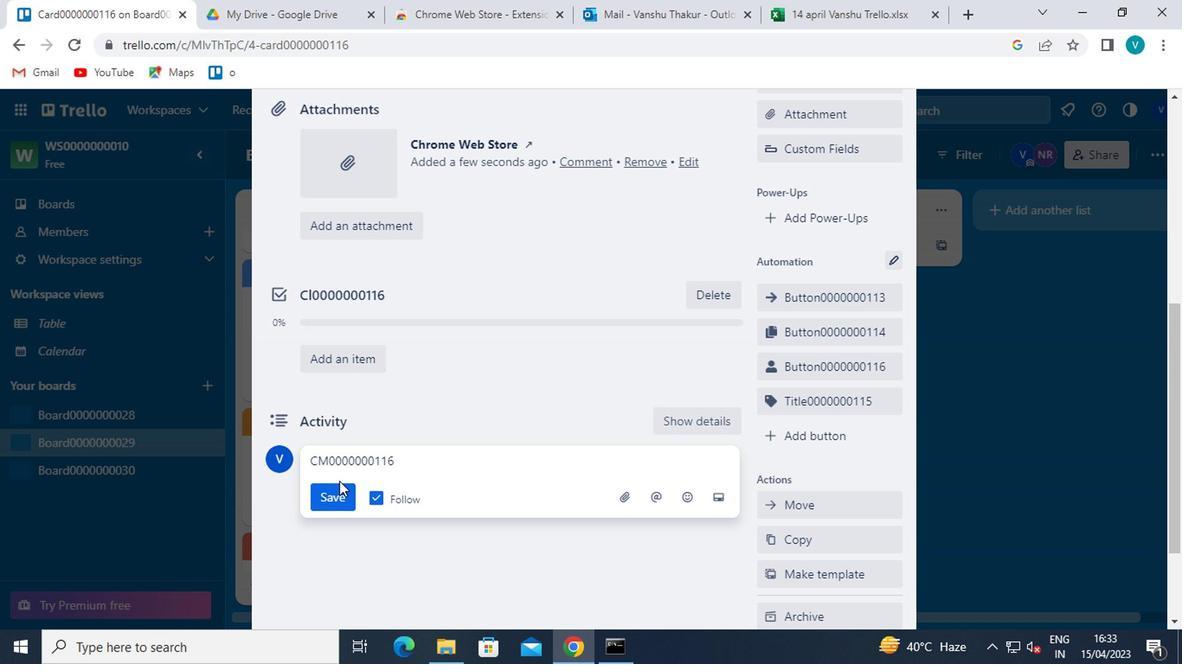 
Action: Mouse pressed left at (327, 493)
Screenshot: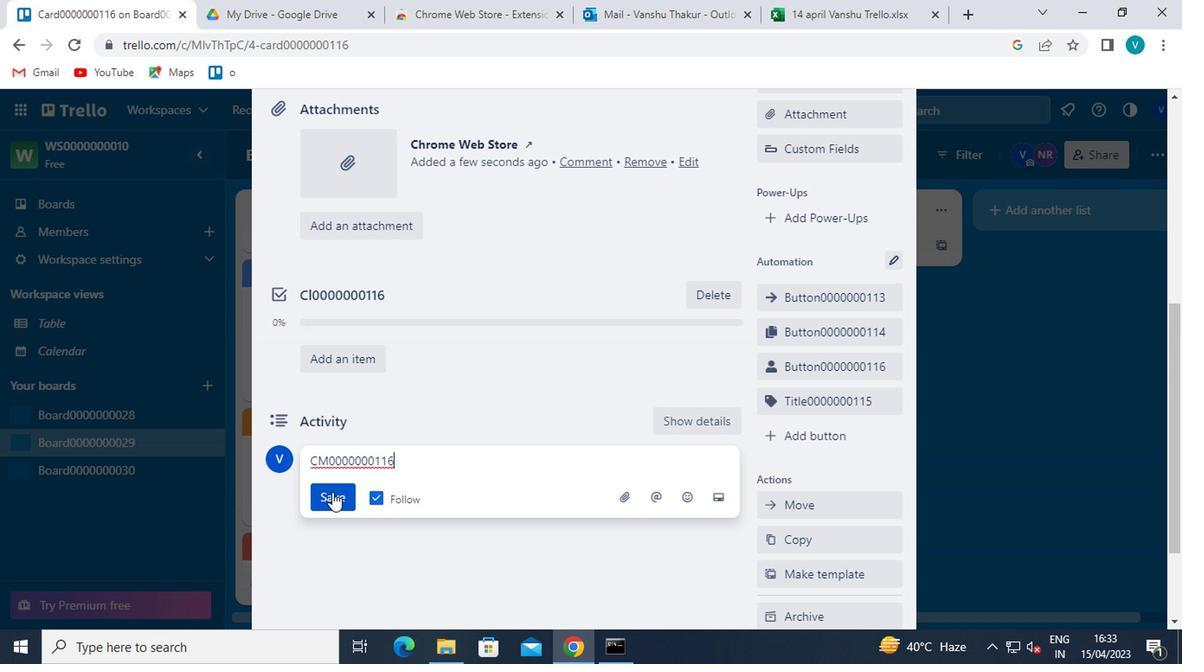 
